 Task: Open Card Card0000000020 in Board Board0000000005 in Workspace WS0000000002 in Trello. Add Member ayush98111@gmail.com to Card Card0000000020 in Board Board0000000005 in Workspace WS0000000002 in Trello. Add Red Label titled Label0000000020 to Card Card0000000020 in Board Board0000000005 in Workspace WS0000000002 in Trello. Add Checklist CL0000000020 to Card Card0000000020 in Board Board0000000005 in Workspace WS0000000002 in Trello. Add Dates with Start Date as Nov 01 2023 and Due Date as Nov 30 2023 to Card Card0000000020 in Board Board0000000005 in Workspace WS0000000002 in Trello
Action: Mouse moved to (549, 230)
Screenshot: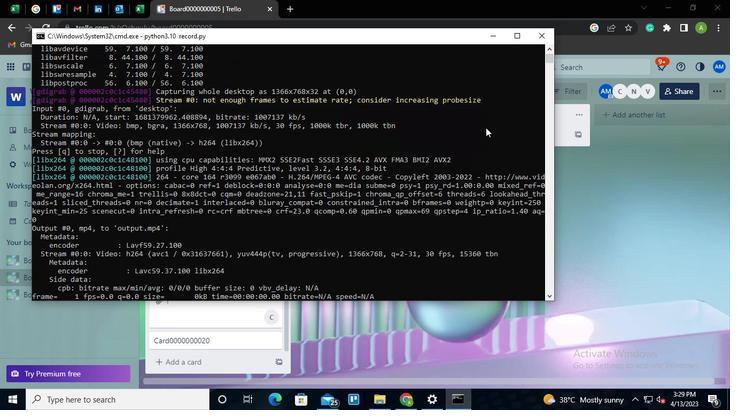 
Action: Mouse pressed left at (549, 230)
Screenshot: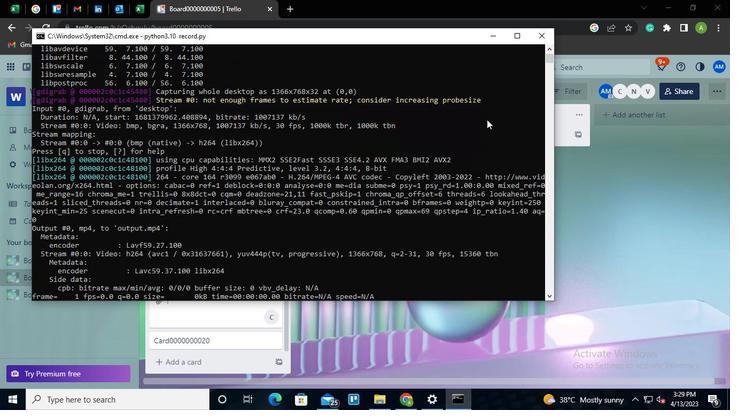 
Action: Mouse moved to (445, 301)
Screenshot: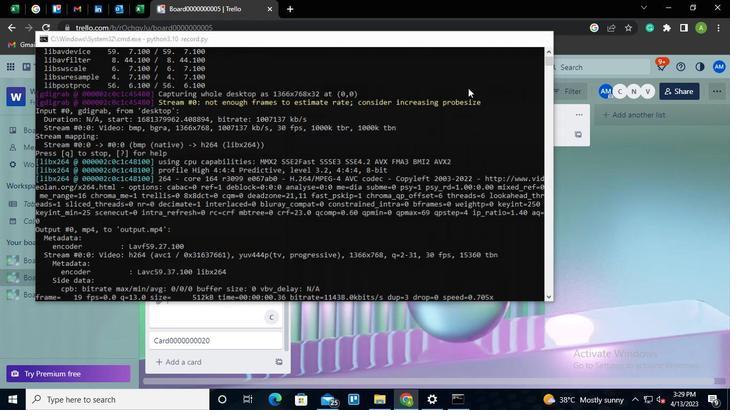 
Action: Mouse pressed left at (445, 301)
Screenshot: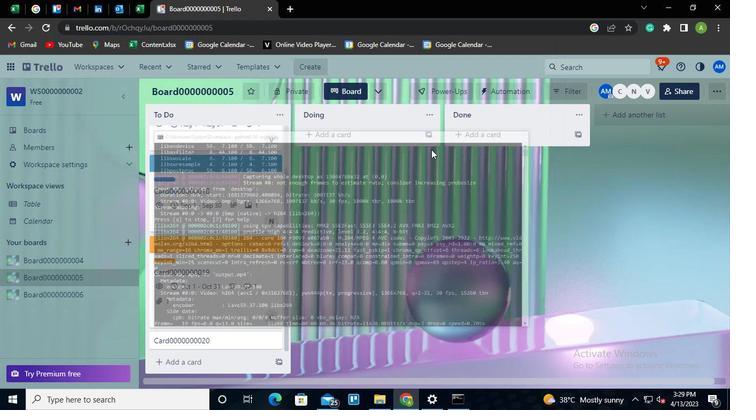 
Action: Mouse moved to (506, 272)
Screenshot: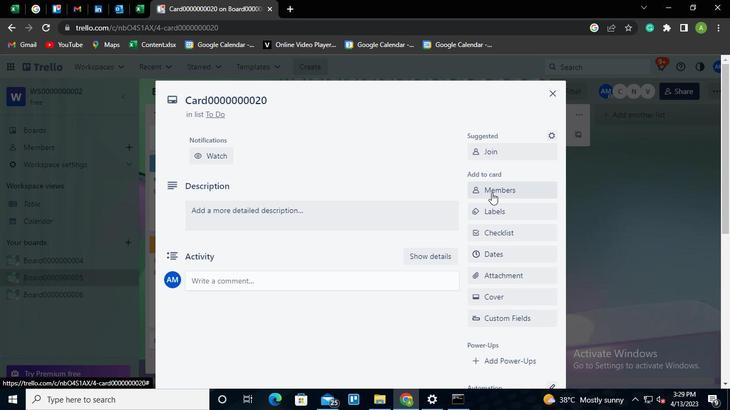
Action: Mouse pressed left at (506, 272)
Screenshot: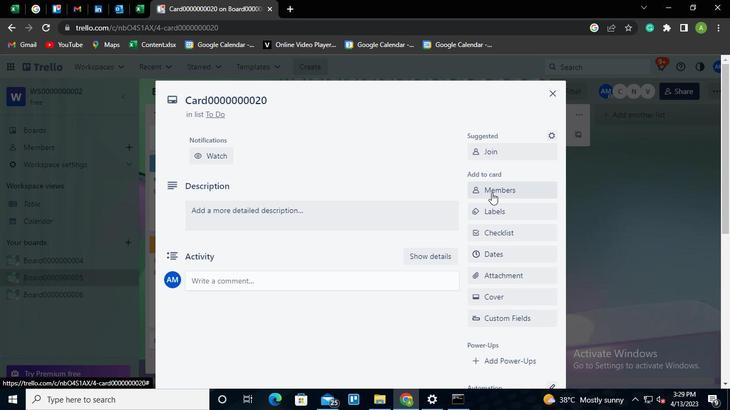 
Action: Mouse moved to (505, 151)
Screenshot: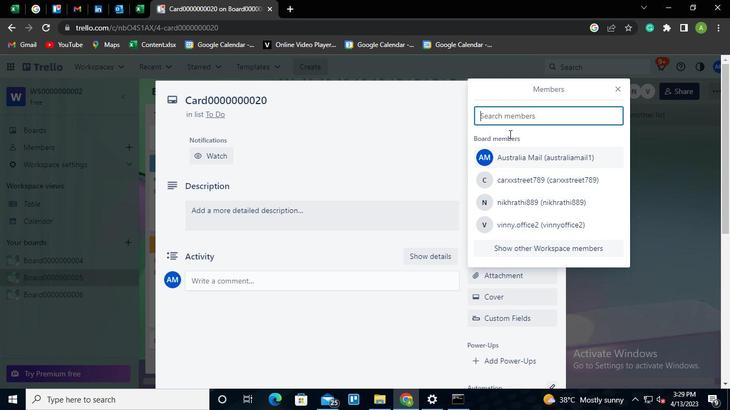 
Action: Mouse pressed left at (505, 151)
Screenshot: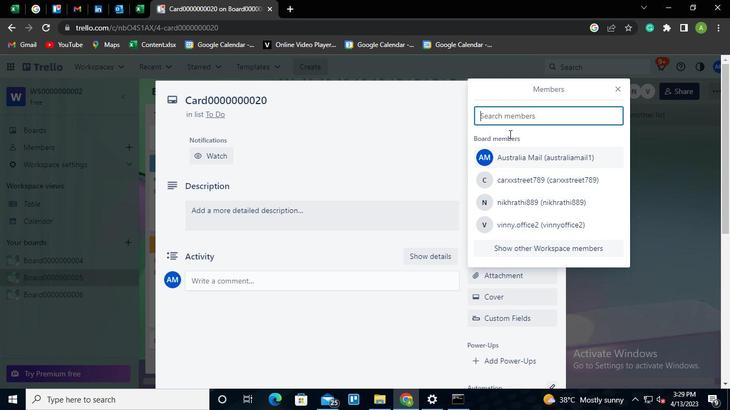
Action: Mouse moved to (436, 231)
Screenshot: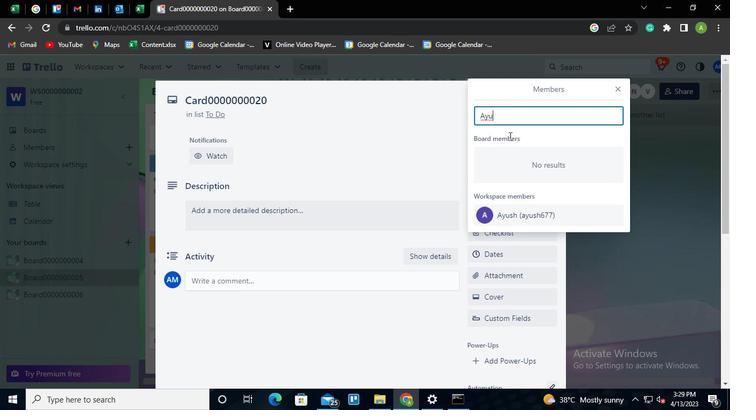 
Action: Mouse pressed left at (436, 231)
Screenshot: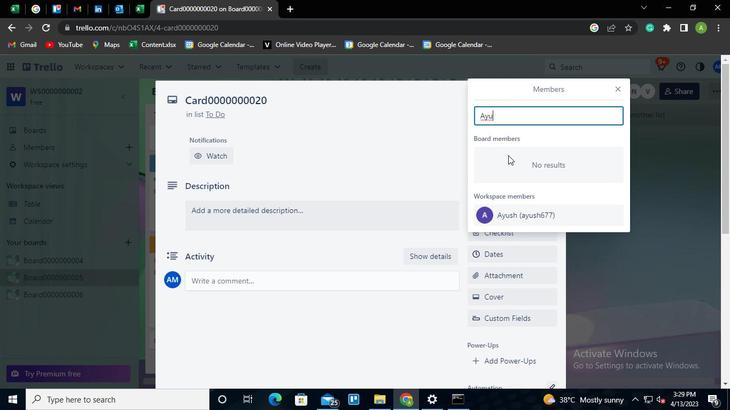 
Action: Mouse pressed left at (436, 231)
Screenshot: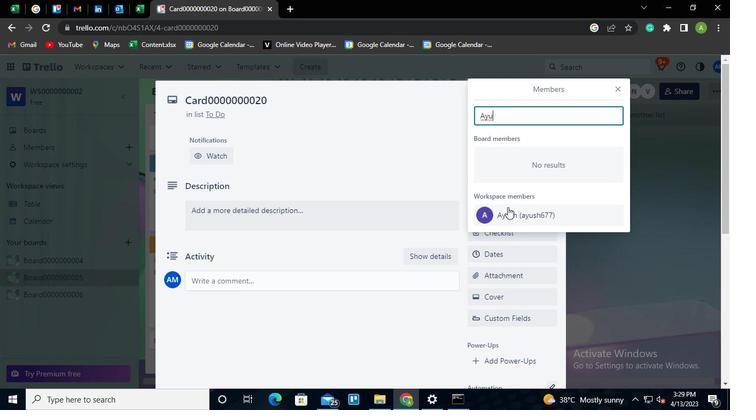 
Action: Mouse moved to (504, 292)
Screenshot: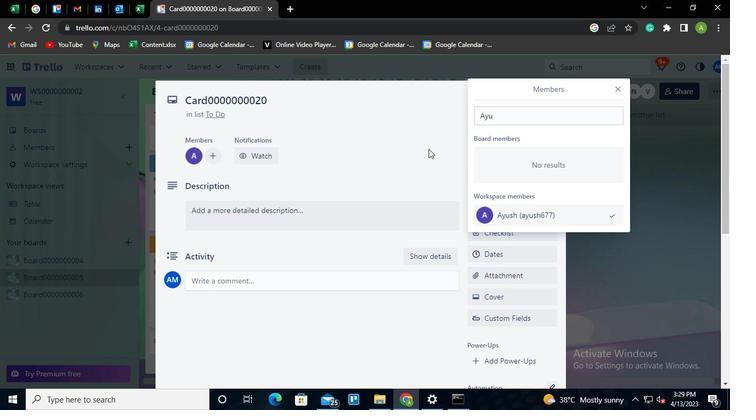 
Action: Mouse pressed left at (504, 292)
Screenshot: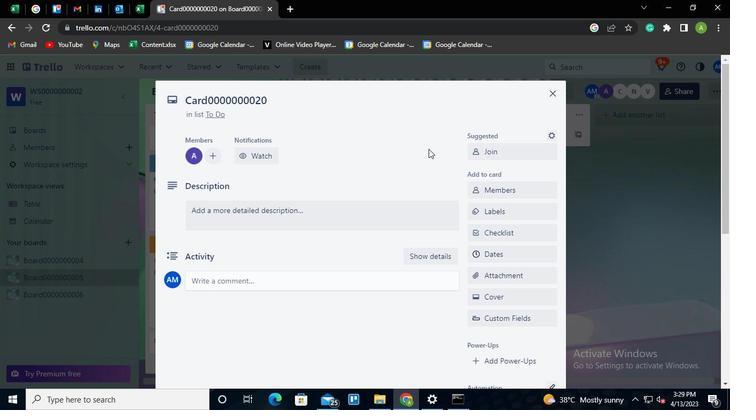 
Action: Mouse moved to (518, 188)
Screenshot: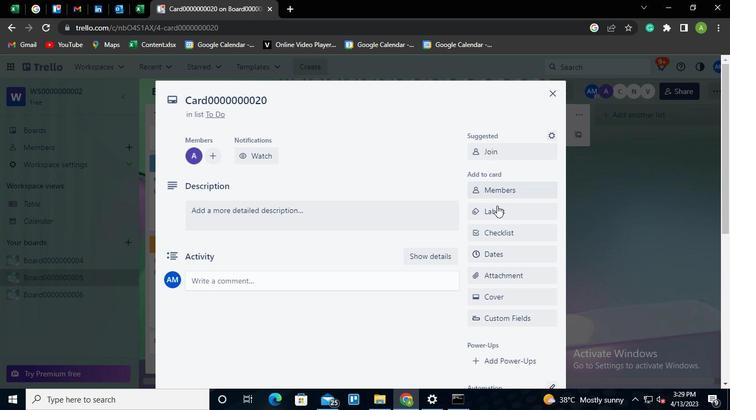 
Action: Mouse pressed left at (518, 188)
Screenshot: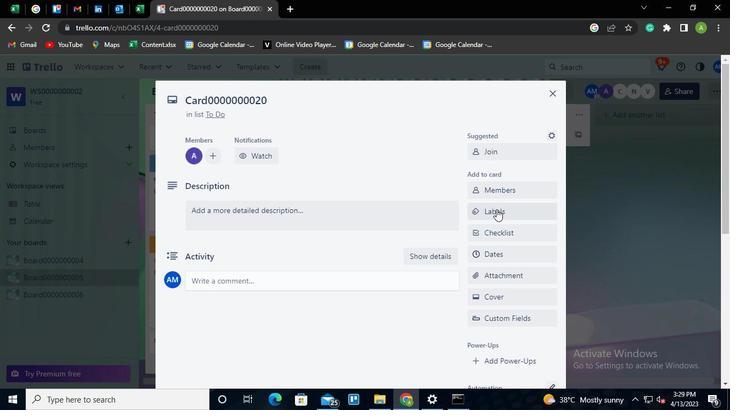 
Action: Mouse moved to (490, 197)
Screenshot: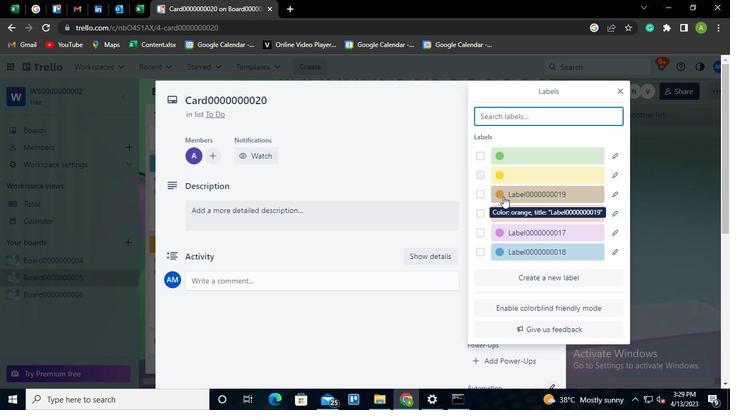 
Action: Mouse pressed left at (490, 197)
Screenshot: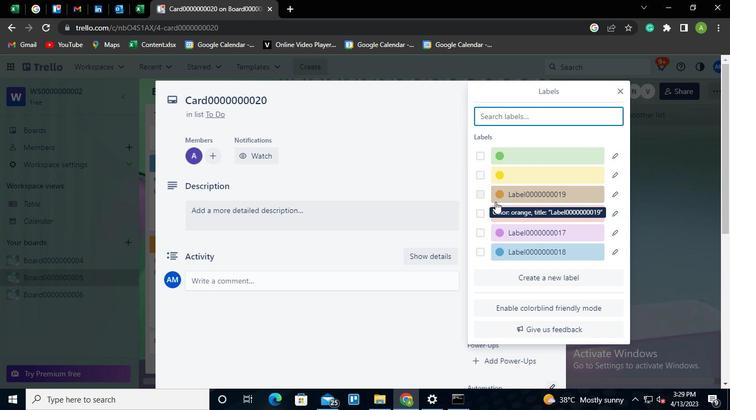 
Action: Mouse moved to (506, 271)
Screenshot: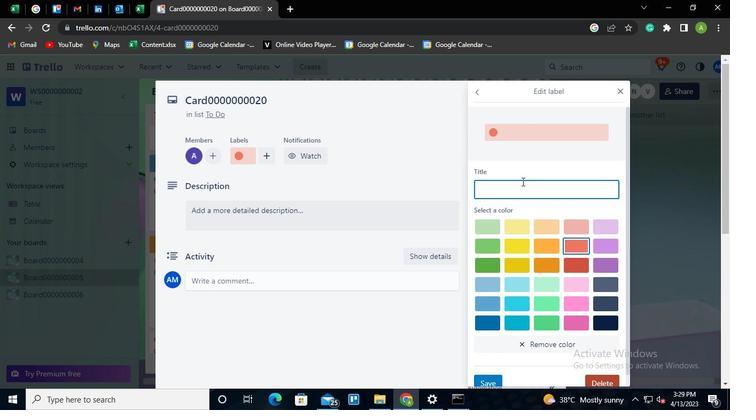 
Action: Mouse pressed left at (506, 271)
Screenshot: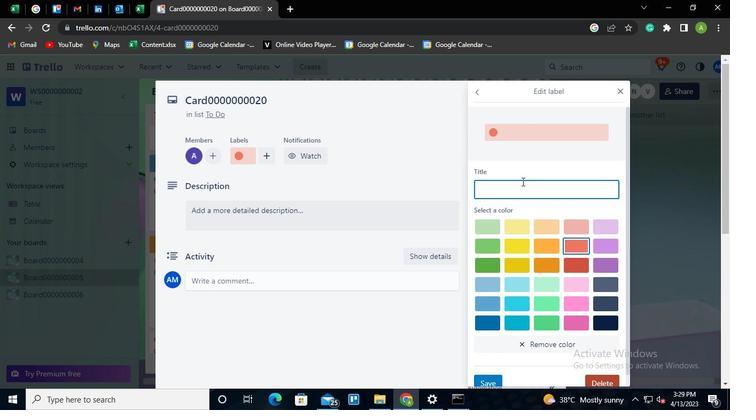 
Action: Mouse moved to (510, 183)
Screenshot: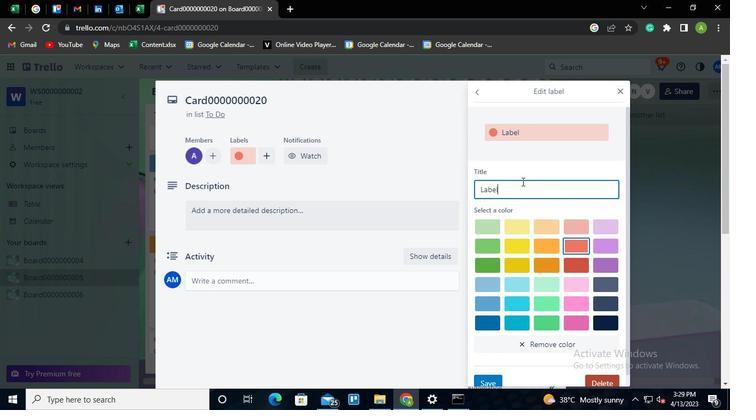 
Action: Mouse pressed left at (510, 183)
Screenshot: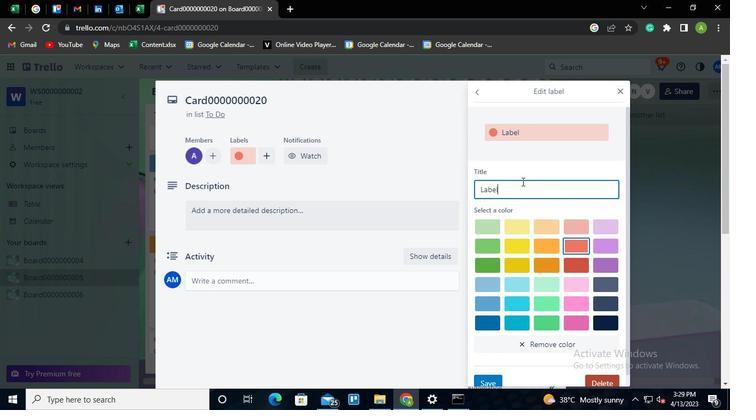 
Action: Mouse moved to (511, 169)
Screenshot: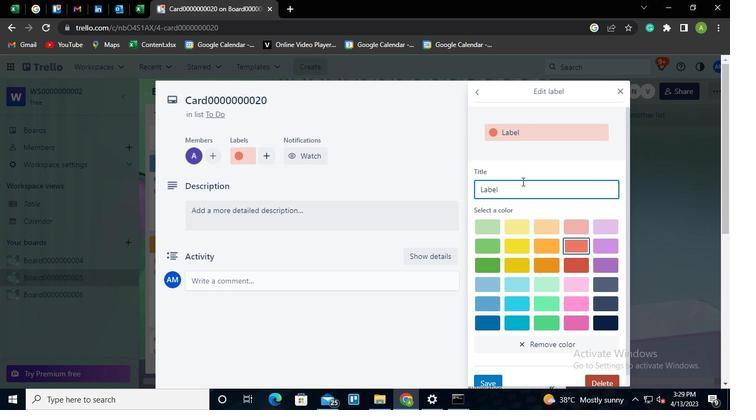 
Action: Keyboard Key.shift
Screenshot: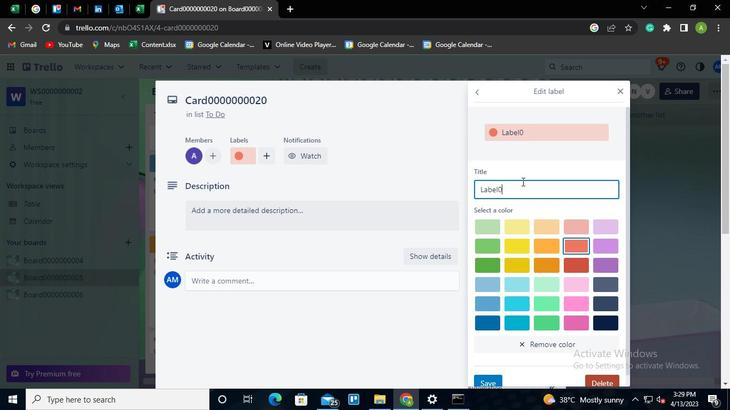 
Action: Keyboard T
Screenshot: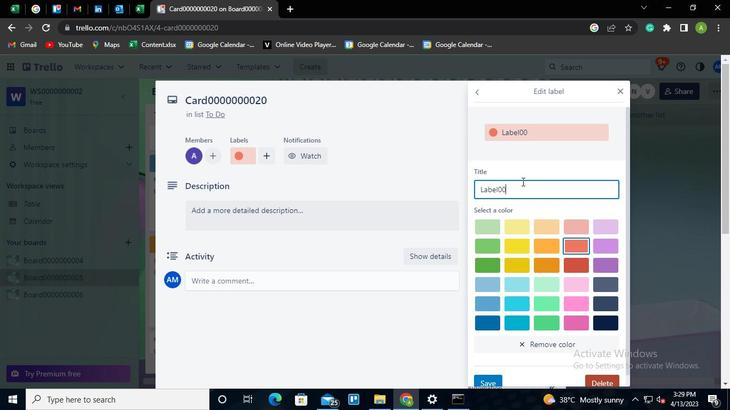
Action: Keyboard i
Screenshot: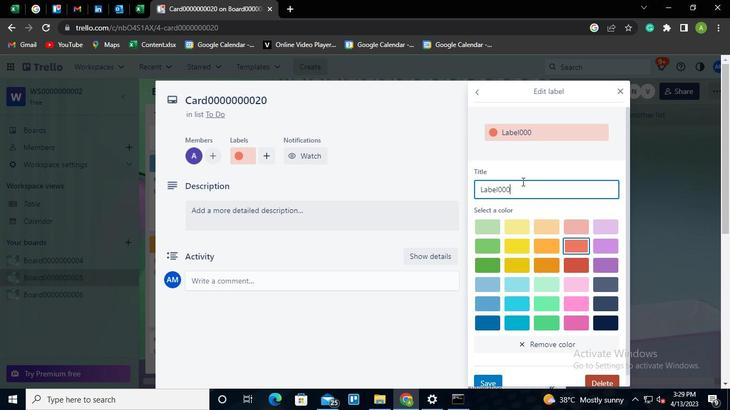 
Action: Keyboard t
Screenshot: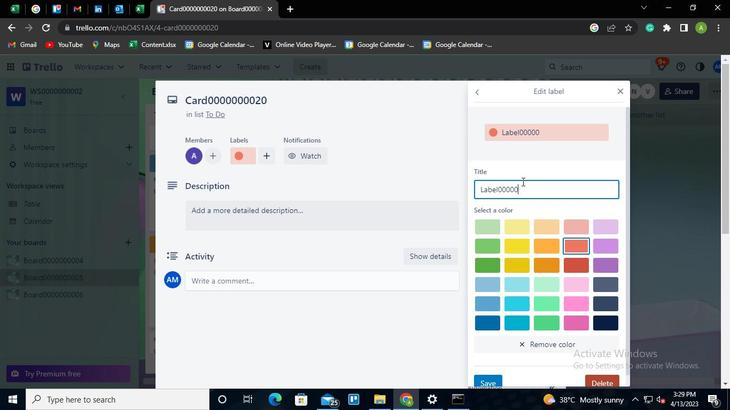 
Action: Keyboard e
Screenshot: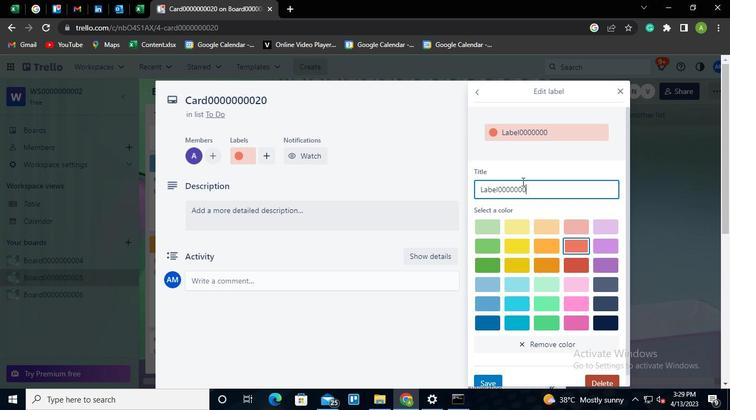 
Action: Keyboard l
Screenshot: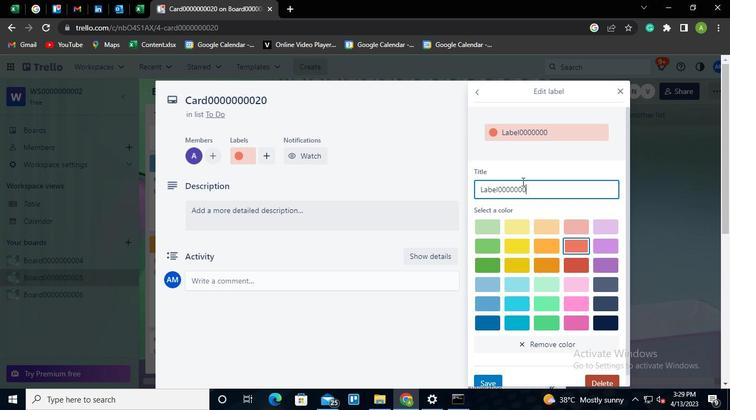 
Action: Keyboard <96>
Screenshot: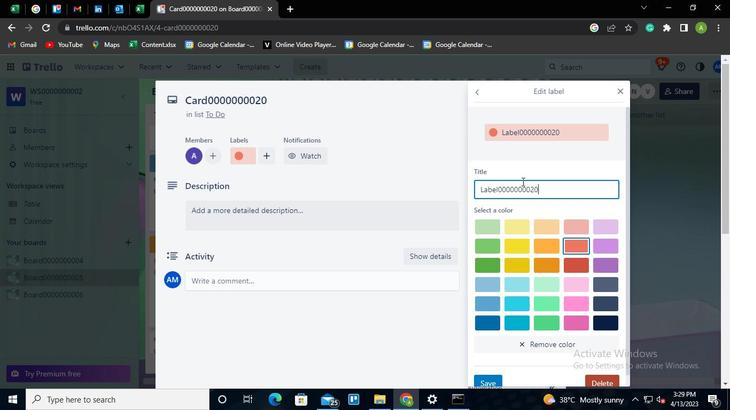 
Action: Keyboard <96>
Screenshot: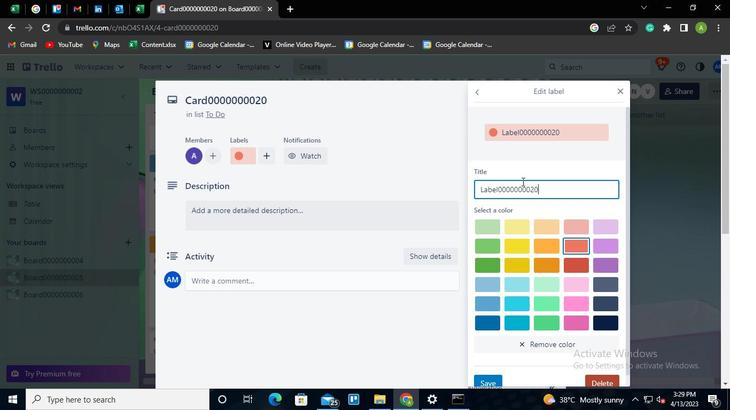
Action: Keyboard <96>
Screenshot: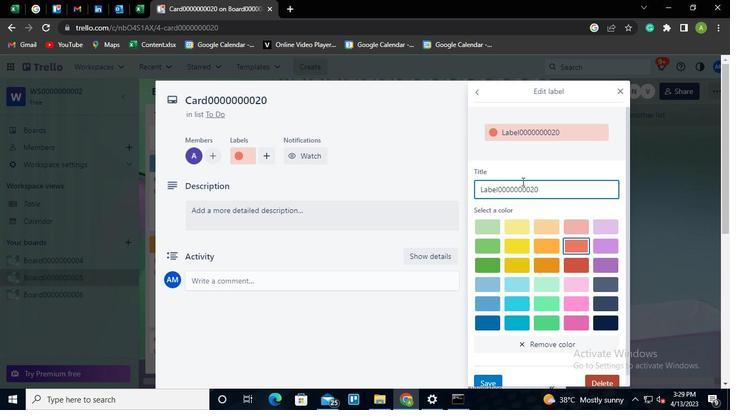 
Action: Keyboard <96>
Screenshot: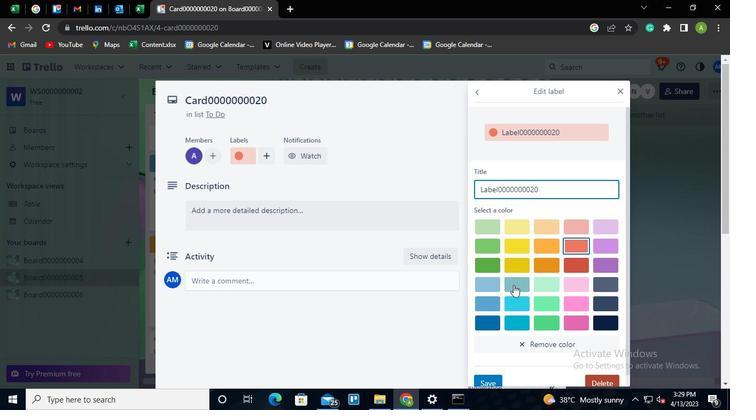 
Action: Keyboard <96>
Screenshot: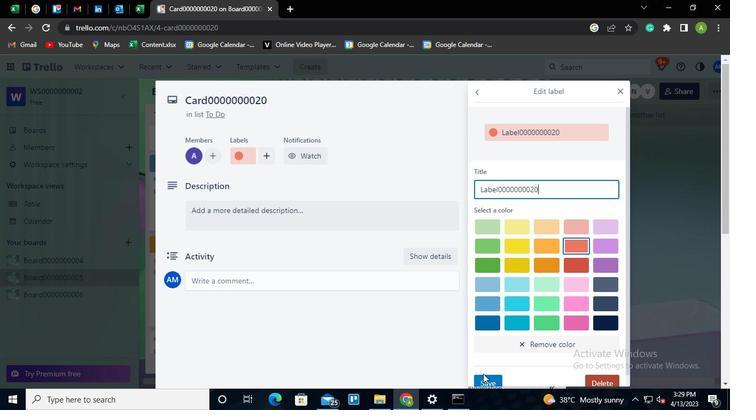 
Action: Keyboard <96>
Screenshot: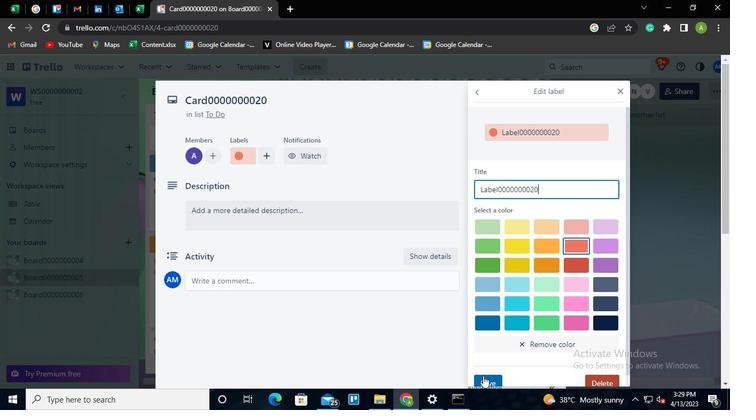 
Action: Keyboard <96>
Screenshot: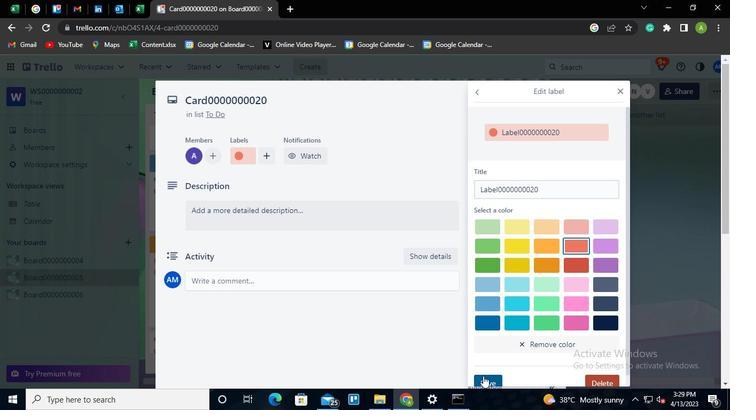 
Action: Keyboard <96>
Screenshot: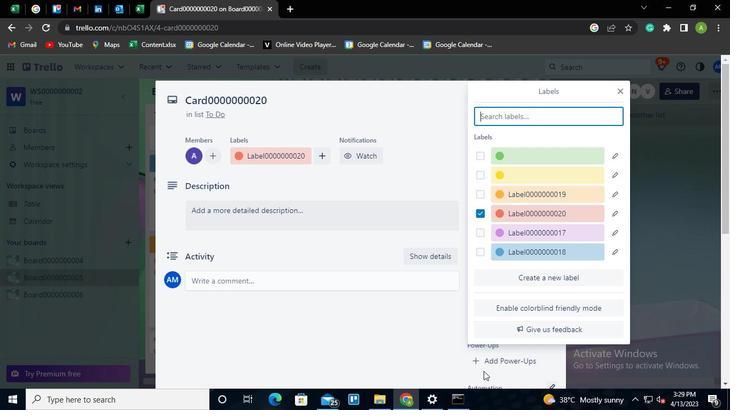 
Action: Keyboard <97>
Screenshot: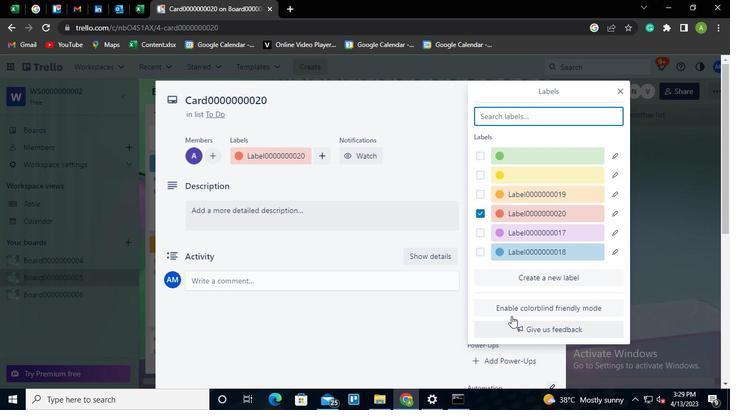 
Action: Keyboard <105>
Screenshot: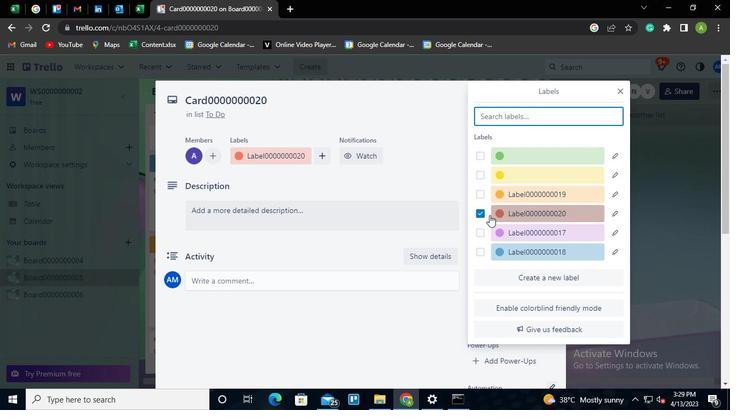 
Action: Mouse moved to (517, 267)
Screenshot: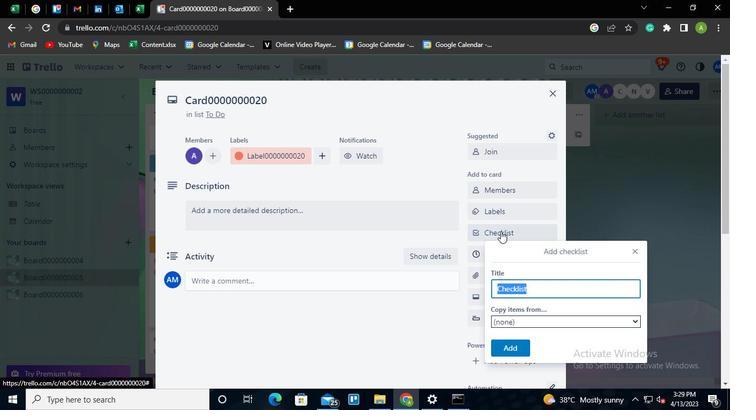 
Action: Mouse pressed left at (517, 267)
Screenshot: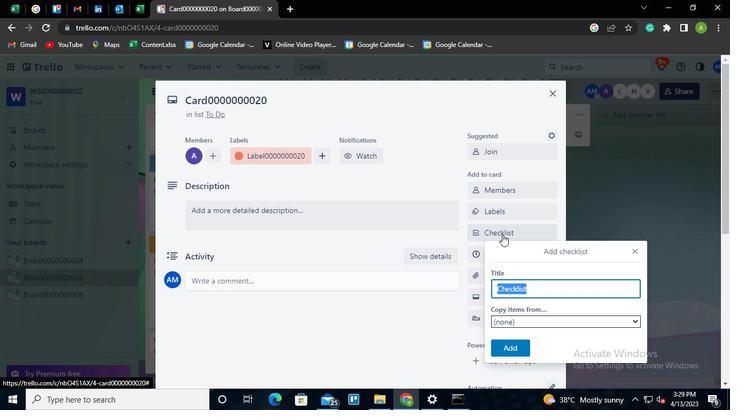 
Action: Mouse moved to (439, 117)
Screenshot: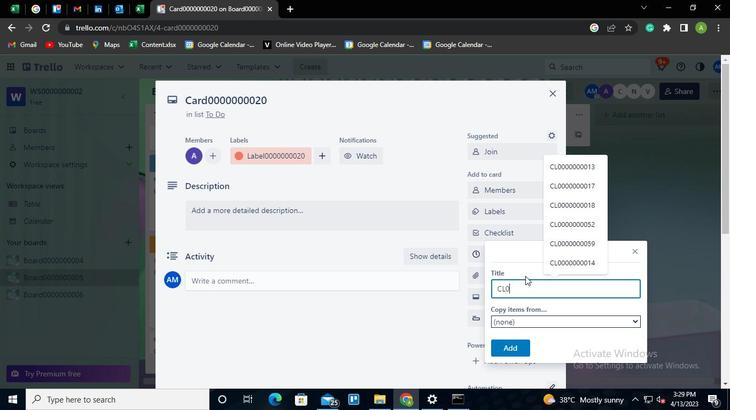 
Action: Mouse pressed left at (439, 117)
Screenshot: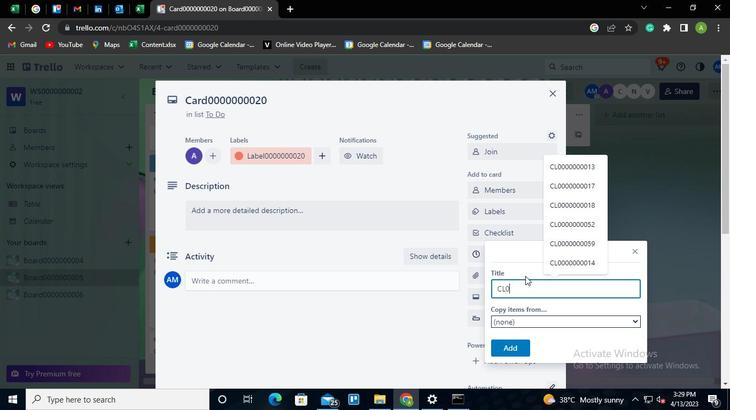 
Action: Mouse moved to (441, 133)
Screenshot: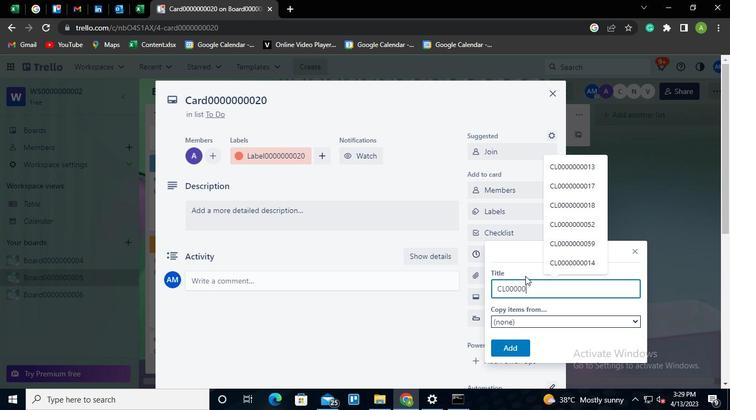
Action: Keyboard Key.shift
Screenshot: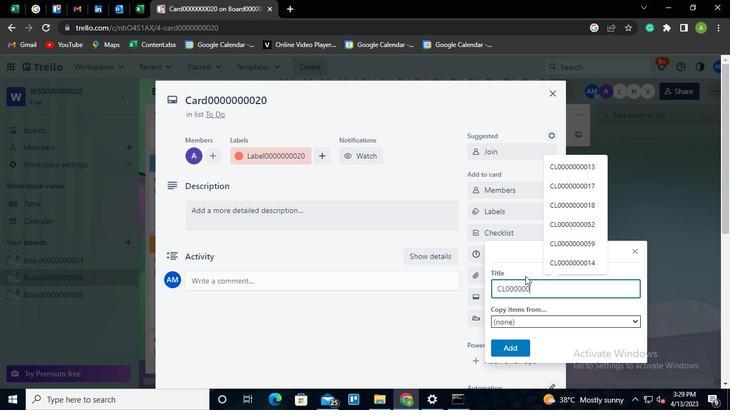 
Action: Keyboard D
Screenshot: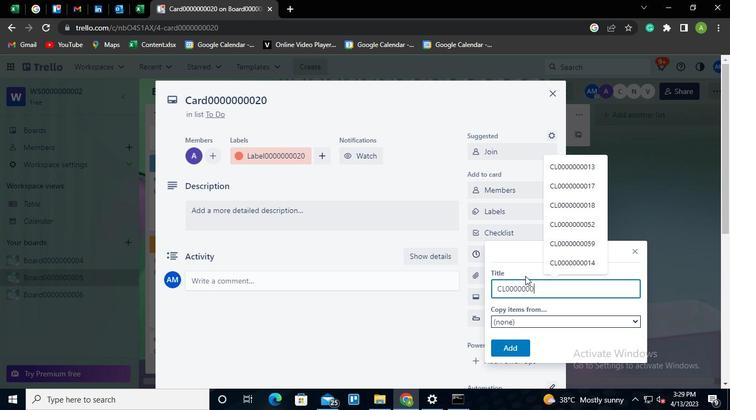 
Action: Keyboard S
Screenshot: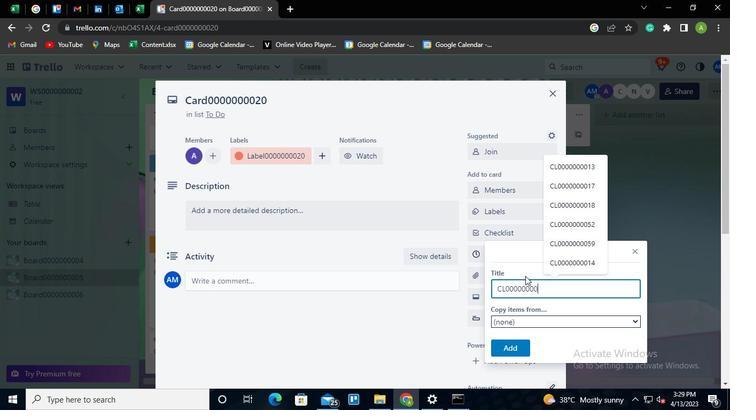 
Action: Keyboard <96>
Screenshot: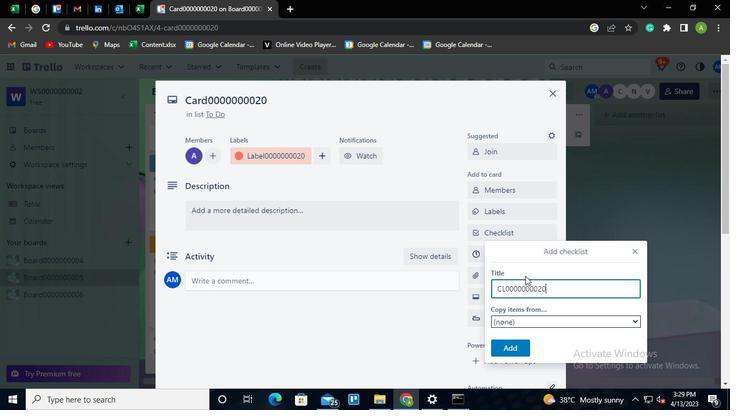 
Action: Keyboard <96>
Screenshot: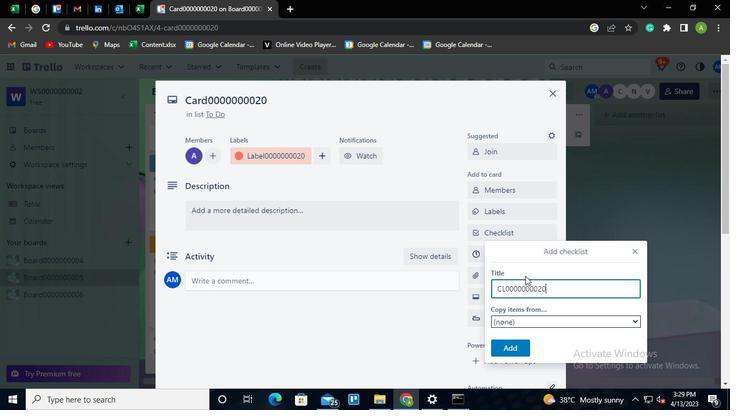 
Action: Keyboard <96>
Screenshot: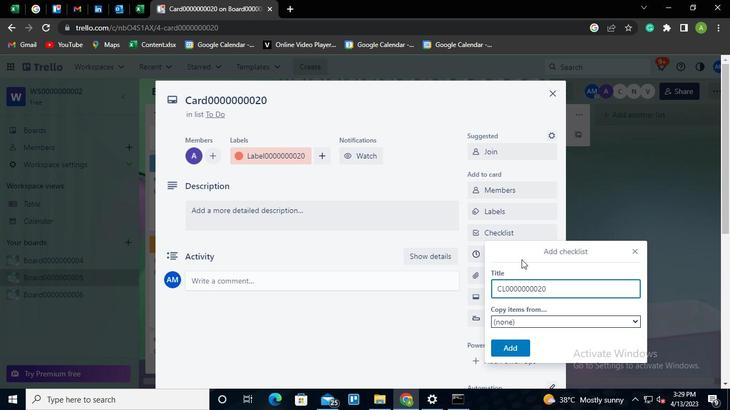 
Action: Keyboard <96>
Screenshot: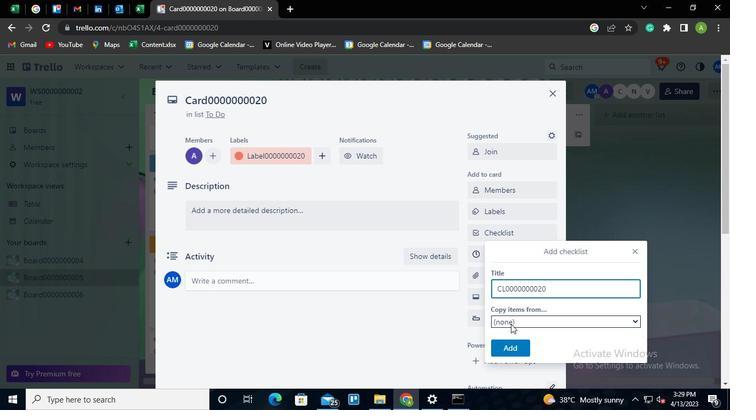 
Action: Keyboard <96>
Screenshot: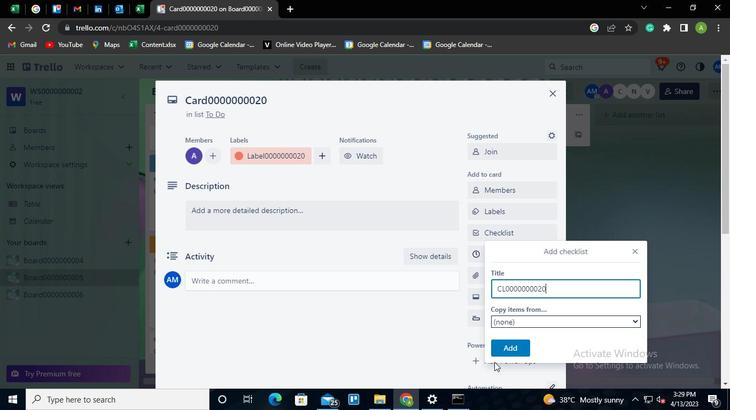 
Action: Keyboard <96>
Screenshot: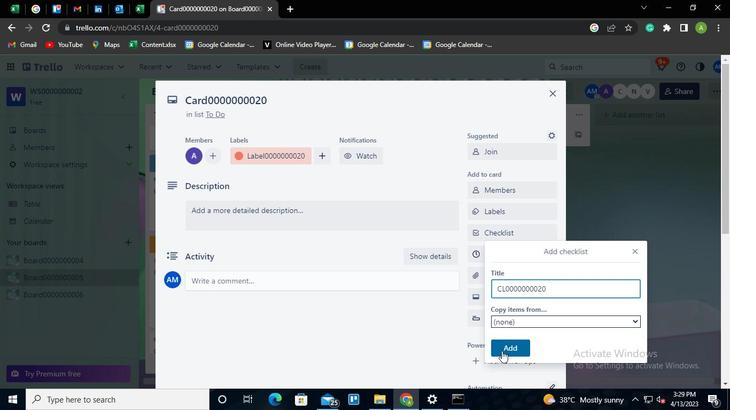 
Action: Keyboard <96>
Screenshot: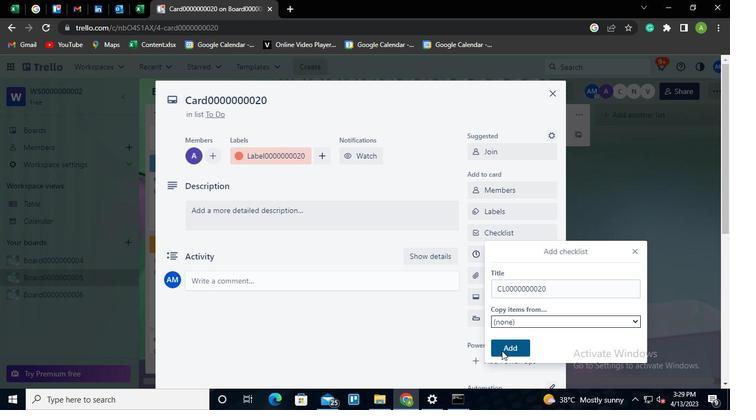 
Action: Keyboard <96>
Screenshot: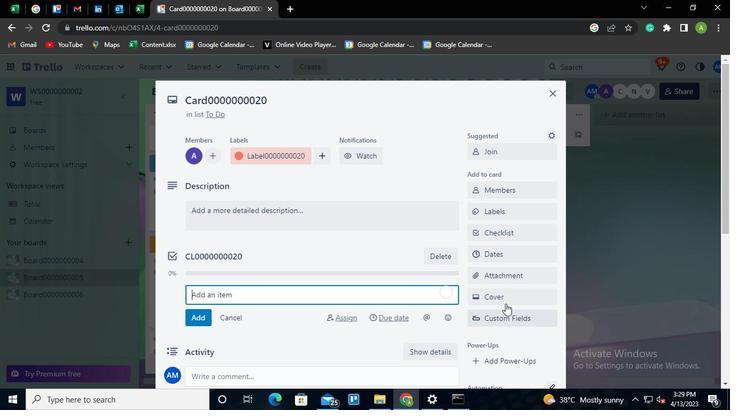 
Action: Keyboard <97>
Screenshot: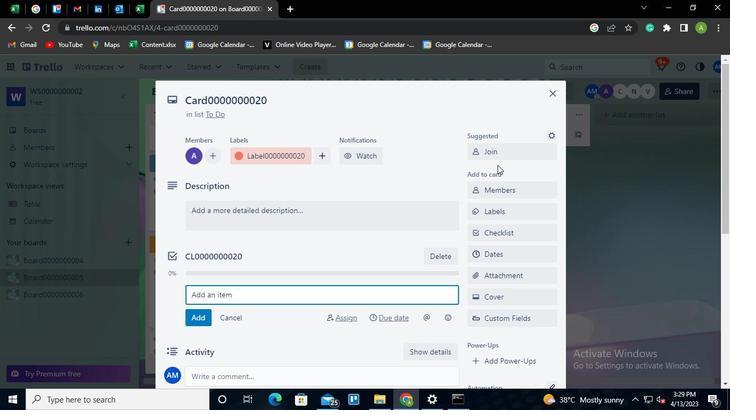 
Action: Keyboard <105>
Screenshot: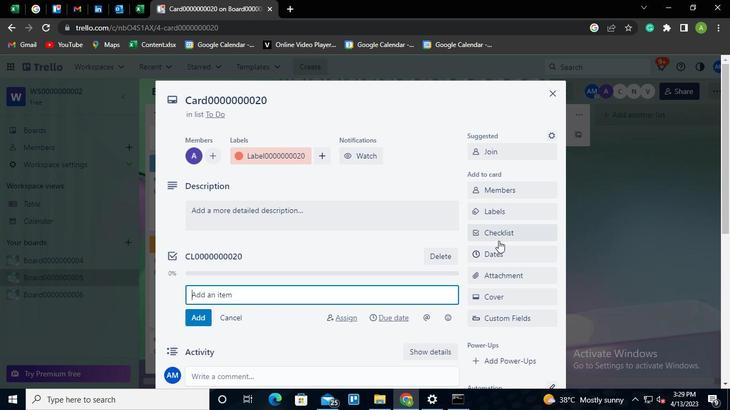 
Action: Mouse moved to (436, 241)
Screenshot: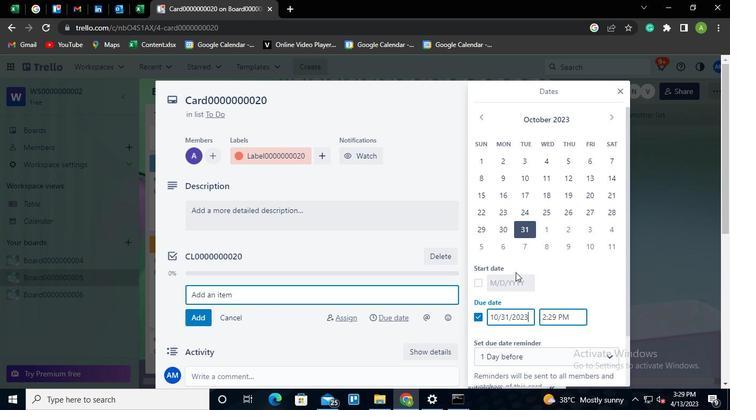 
Action: Mouse pressed left at (436, 241)
Screenshot: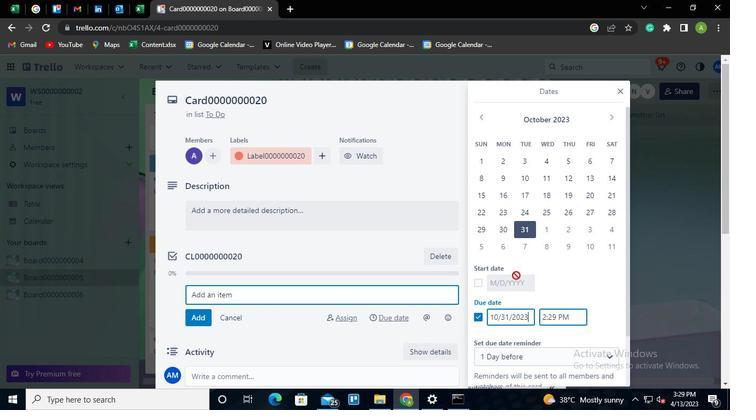
Action: Mouse moved to (438, 259)
Screenshot: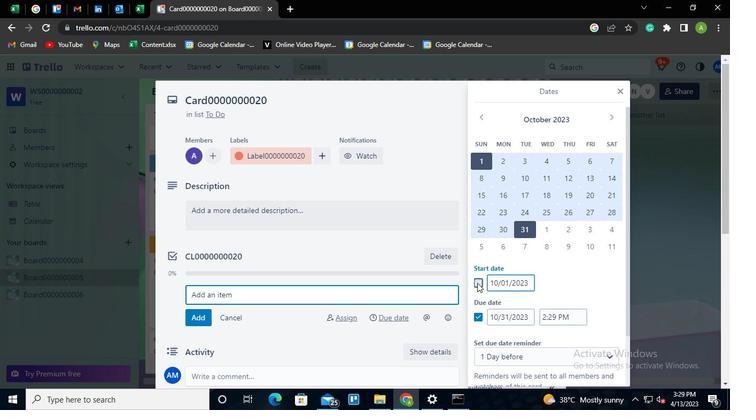 
Action: Mouse pressed left at (438, 259)
Screenshot: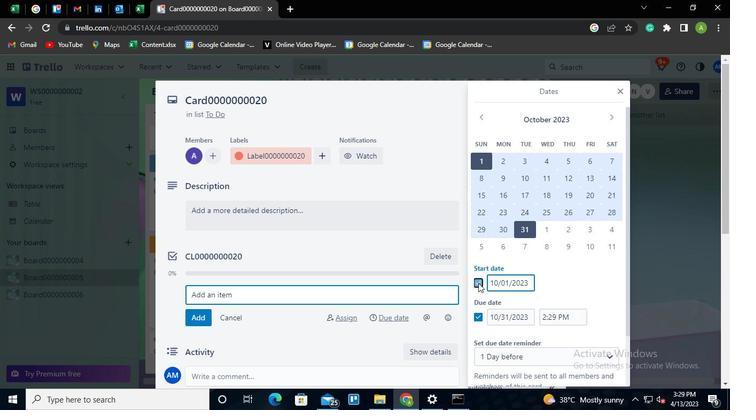 
Action: Keyboard Key.shift
Screenshot: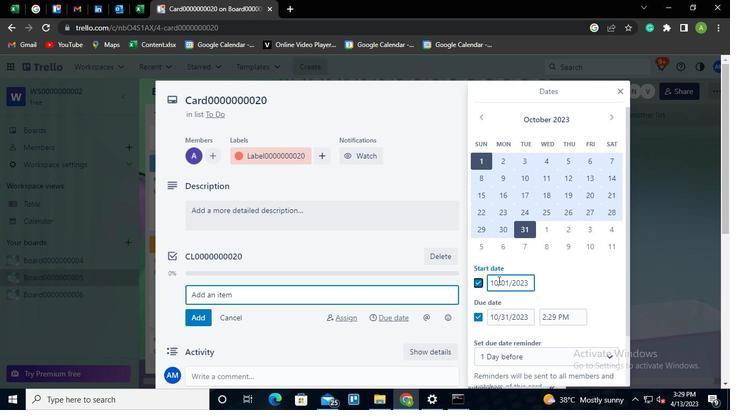 
Action: Keyboard C
Screenshot: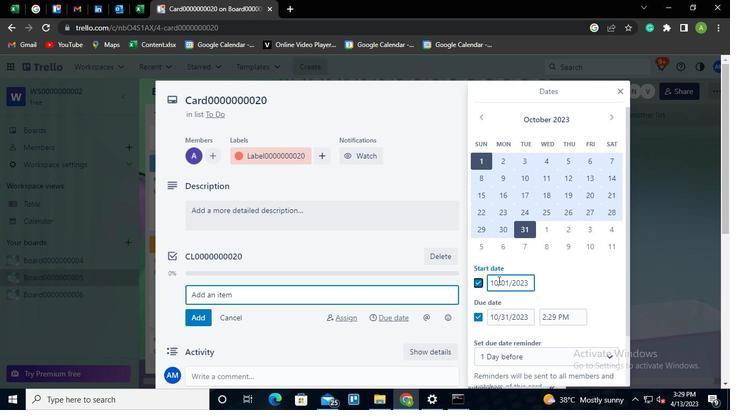 
Action: Keyboard M
Screenshot: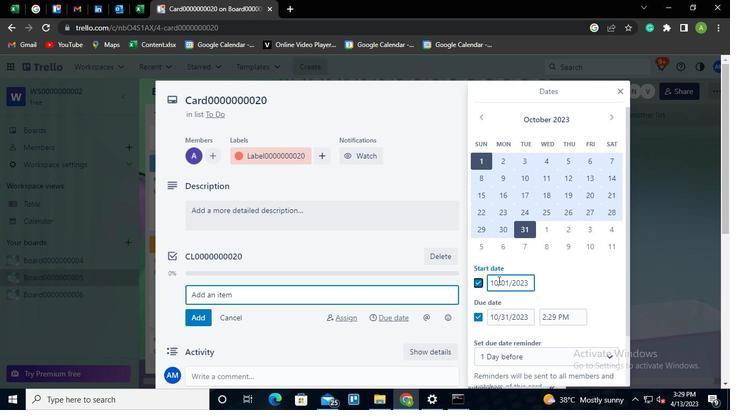 
Action: Keyboard <96>
Screenshot: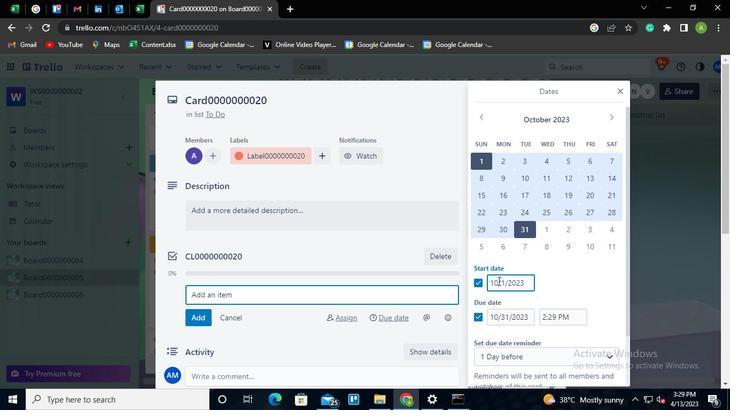 
Action: Keyboard <96>
Screenshot: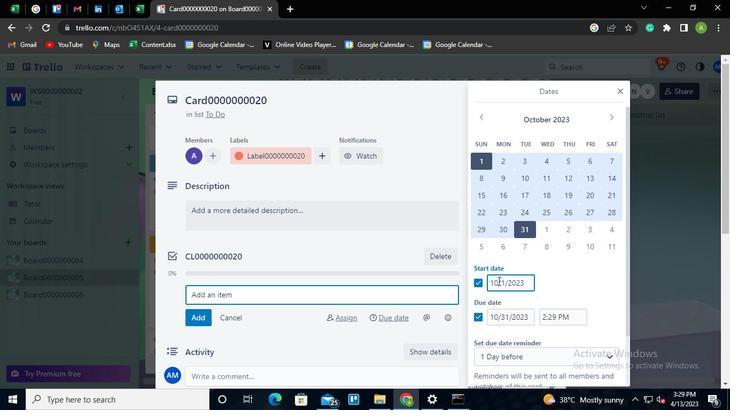 
Action: Keyboard <96>
Screenshot: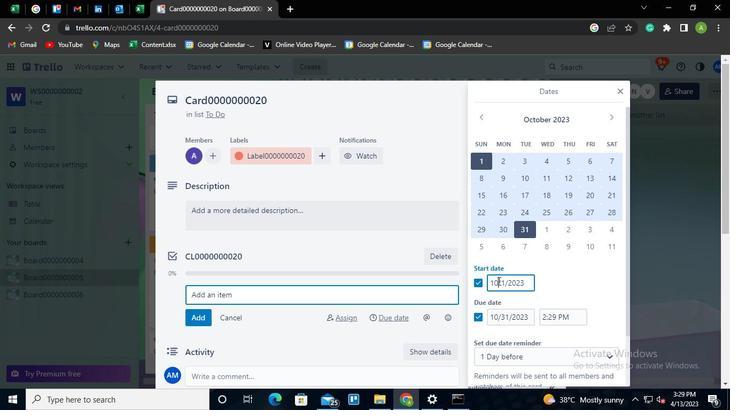 
Action: Keyboard <96>
Screenshot: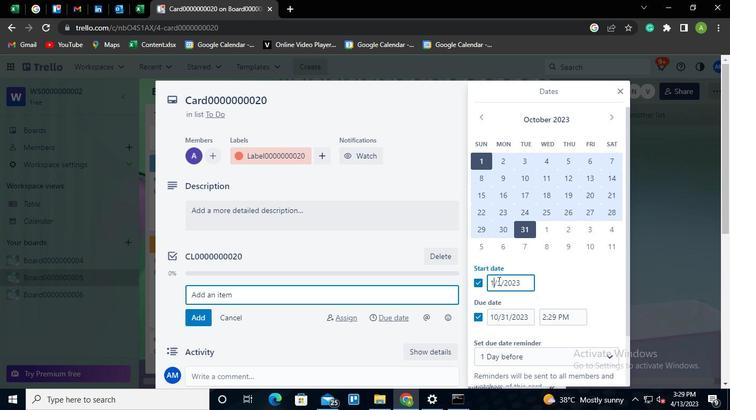 
Action: Keyboard <96>
Screenshot: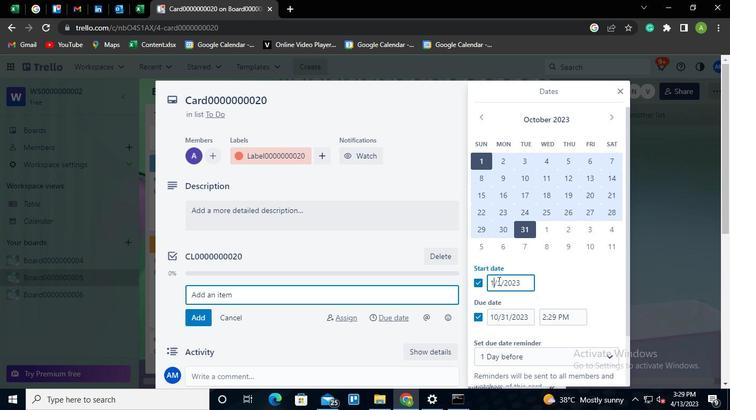 
Action: Keyboard <96>
Screenshot: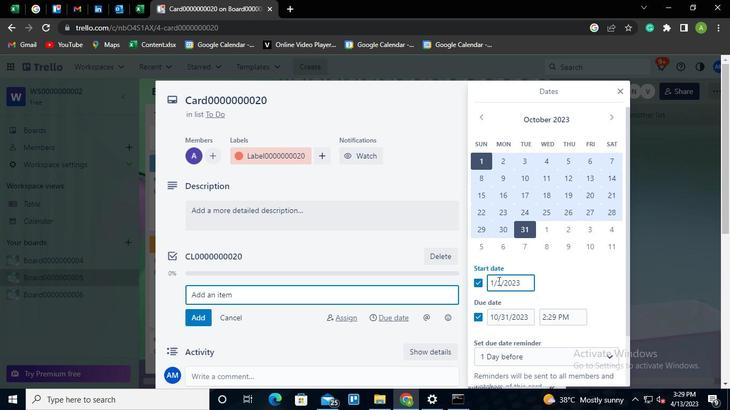 
Action: Keyboard <96>
Screenshot: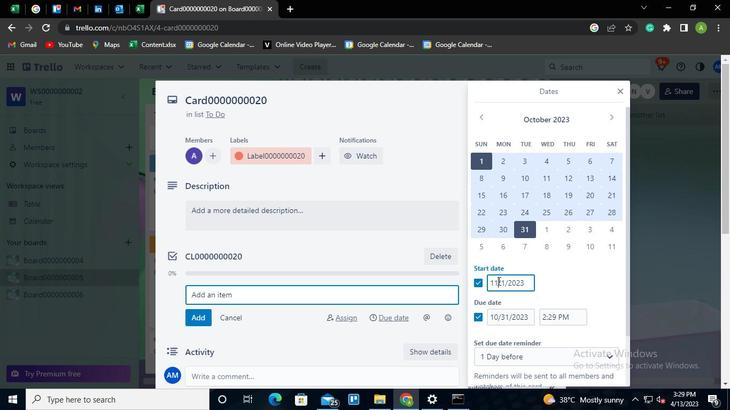 
Action: Keyboard <96>
Screenshot: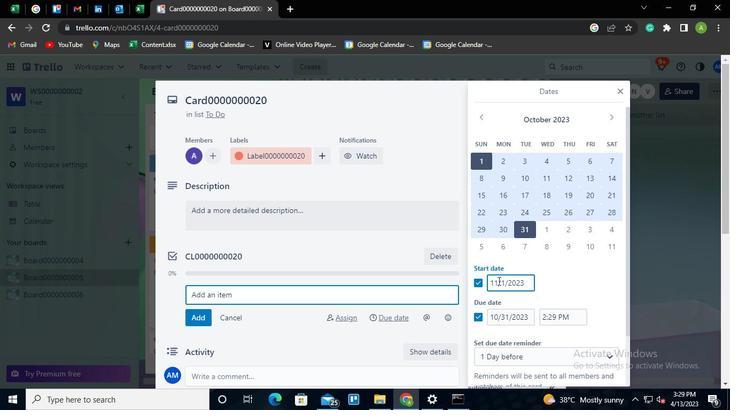 
Action: Keyboard <97>
Screenshot: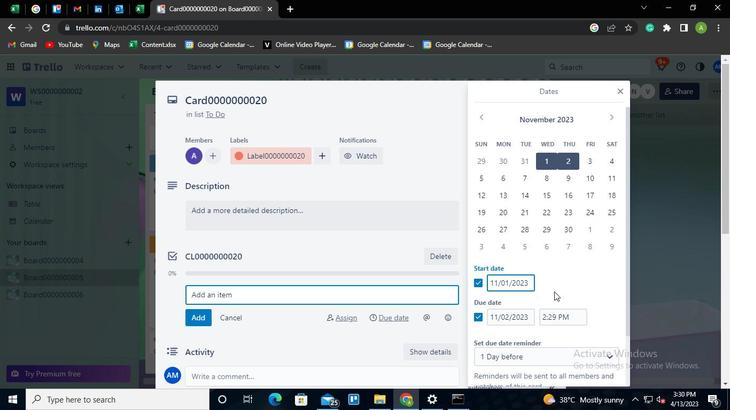 
Action: Keyboard <105>
Screenshot: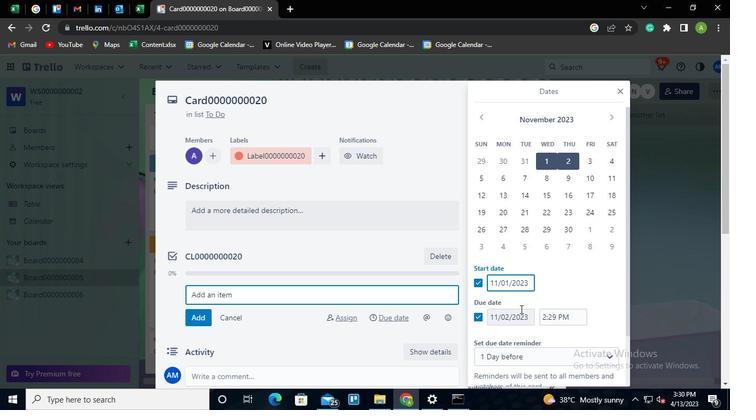 
Action: Mouse moved to (434, 313)
Screenshot: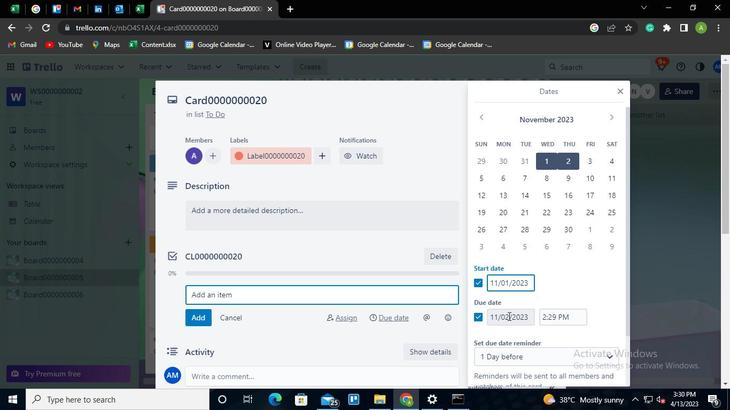 
Action: Mouse pressed left at (434, 313)
Screenshot: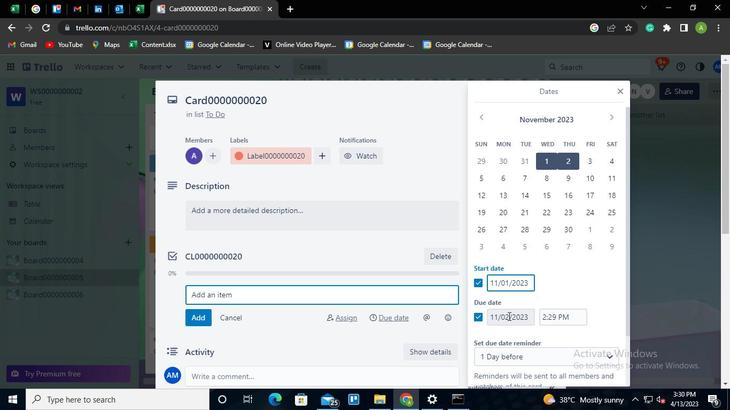 
Action: Mouse moved to (495, 383)
Screenshot: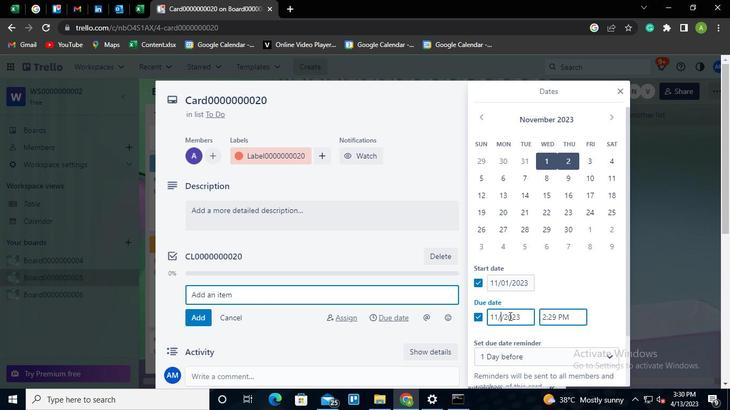 
Action: Mouse pressed left at (495, 383)
Screenshot: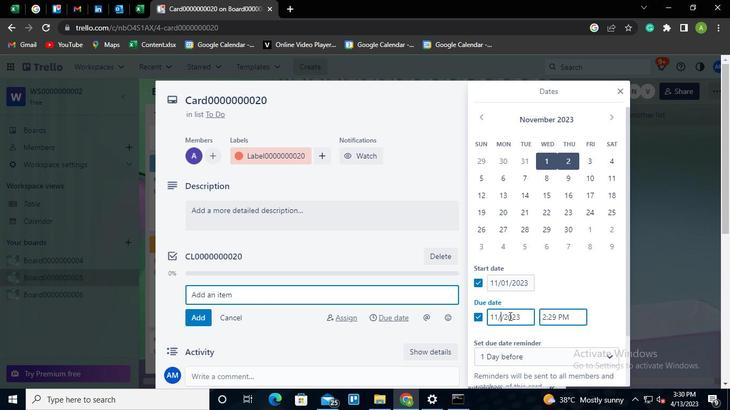 
Action: Mouse moved to (513, 35)
Screenshot: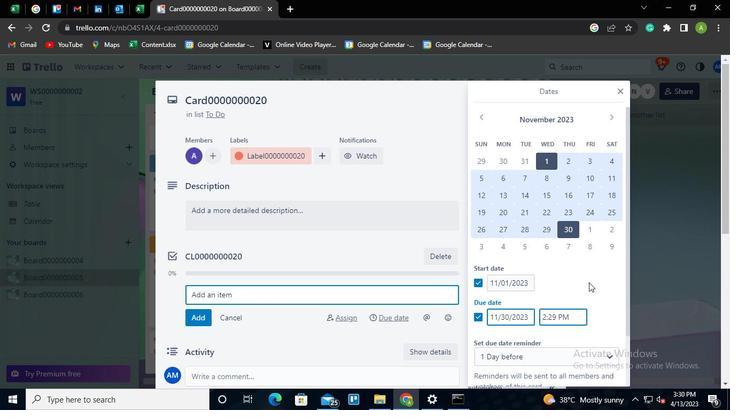 
Action: Mouse pressed left at (513, 35)
Screenshot: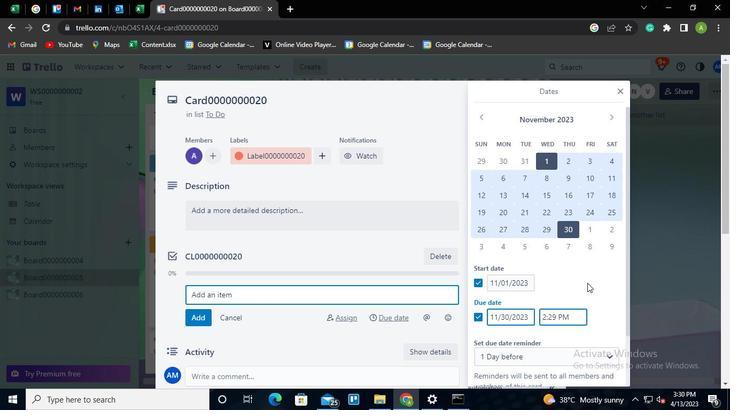
Action: Mouse moved to (505, 48)
Screenshot: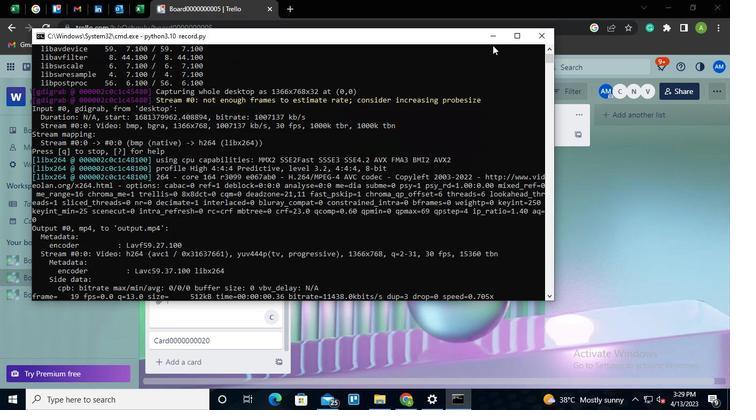 
Action: Mouse pressed left at (505, 48)
Screenshot: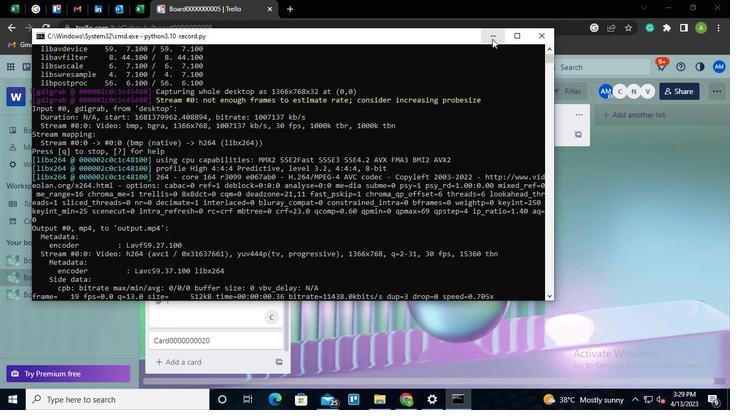 
Action: Mouse moved to (439, 329)
Screenshot: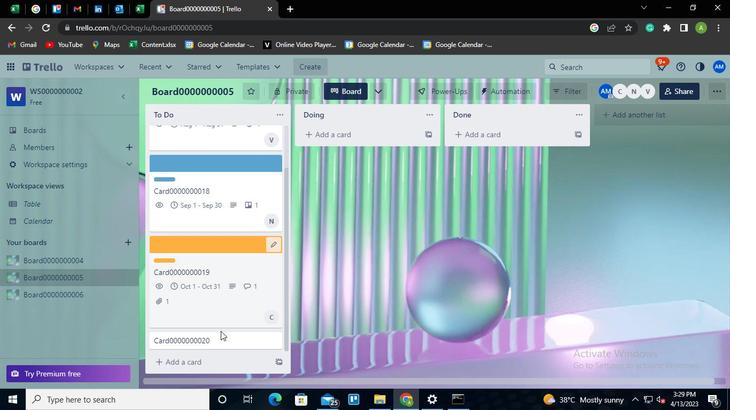 
Action: Mouse pressed left at (439, 329)
Screenshot: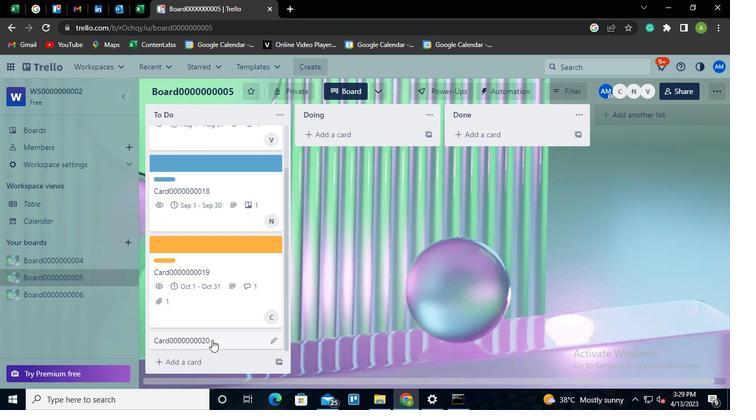 
Action: Mouse moved to (505, 194)
Screenshot: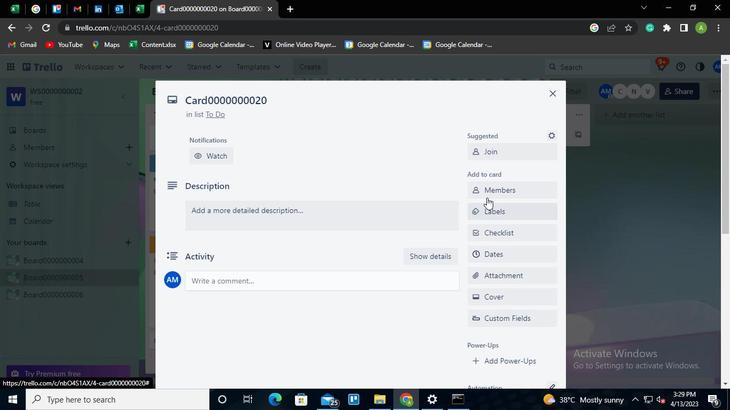 
Action: Mouse pressed left at (505, 194)
Screenshot: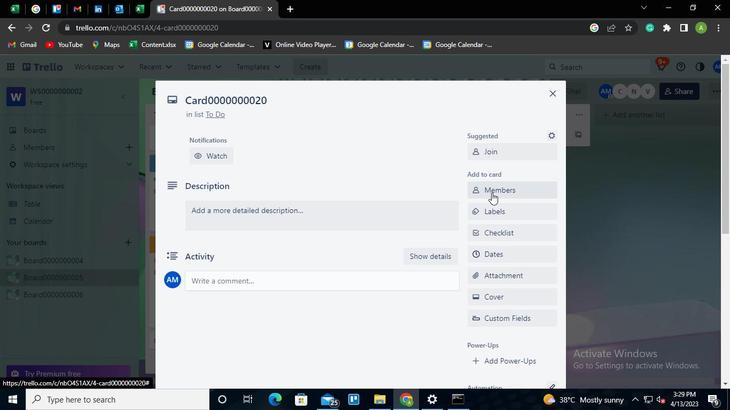 
Action: Mouse moved to (508, 141)
Screenshot: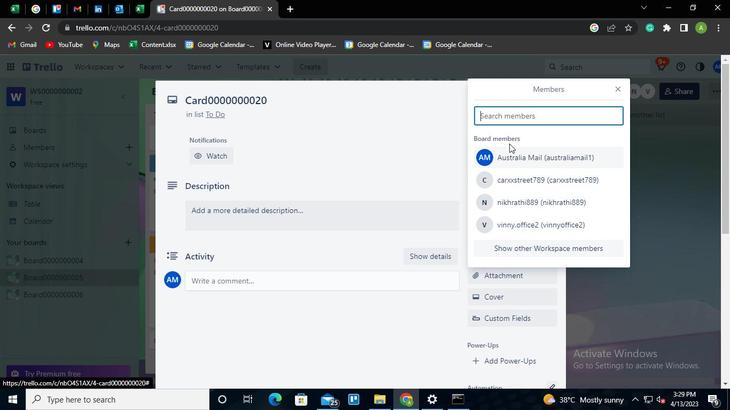 
Action: Keyboard Key.shift
Screenshot: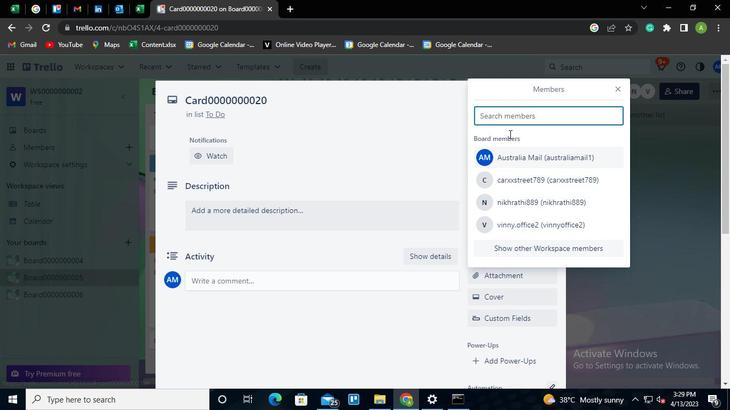 
Action: Keyboard Key.shift
Screenshot: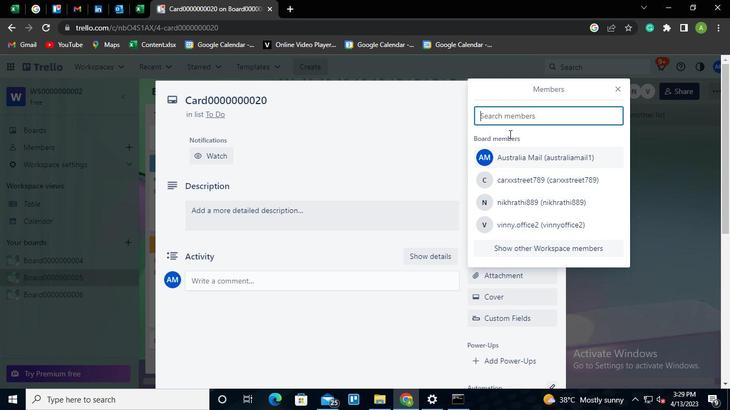 
Action: Keyboard Key.shift
Screenshot: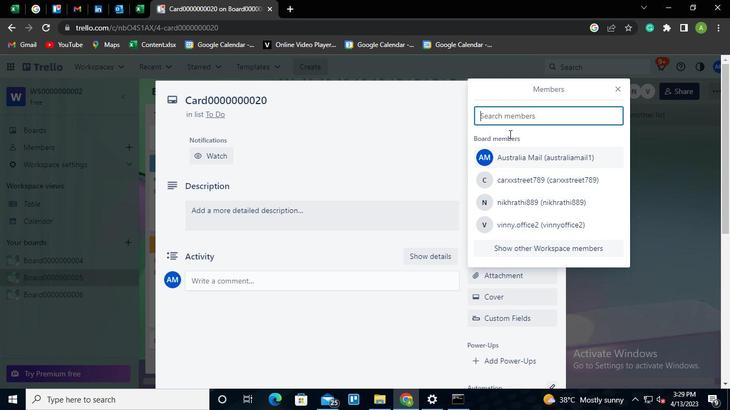 
Action: Keyboard Key.shift
Screenshot: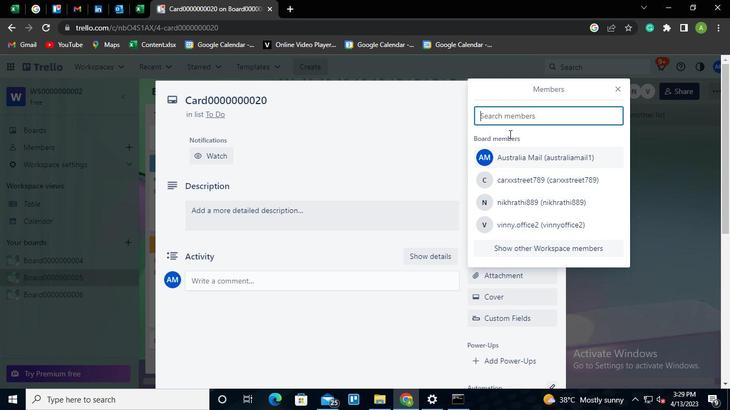 
Action: Keyboard Key.shift
Screenshot: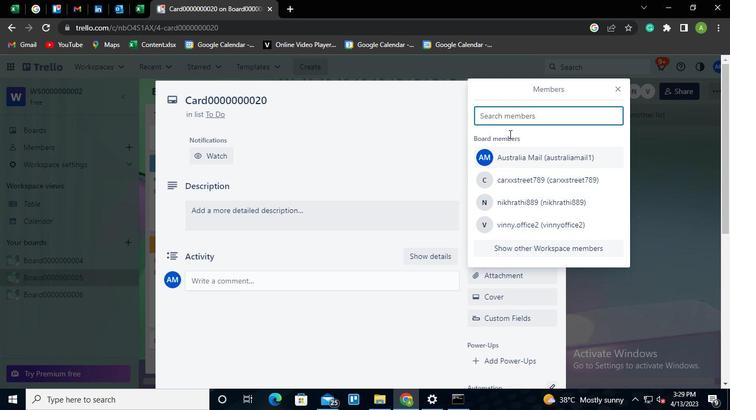 
Action: Keyboard Key.shift
Screenshot: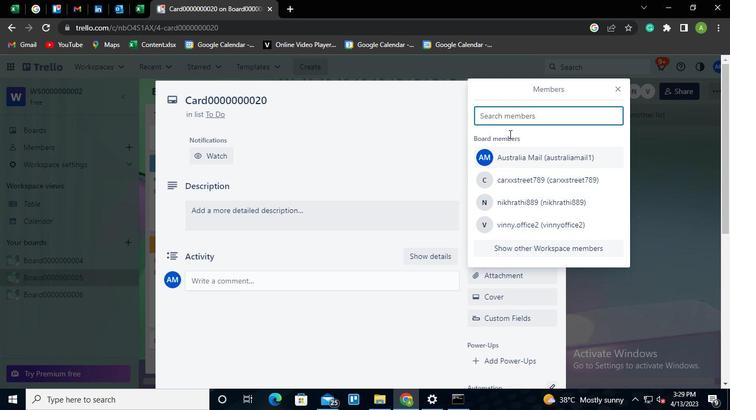 
Action: Keyboard Key.shift
Screenshot: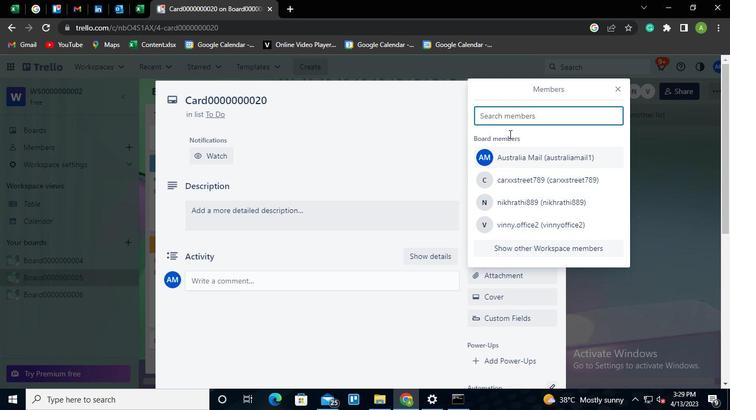 
Action: Keyboard A
Screenshot: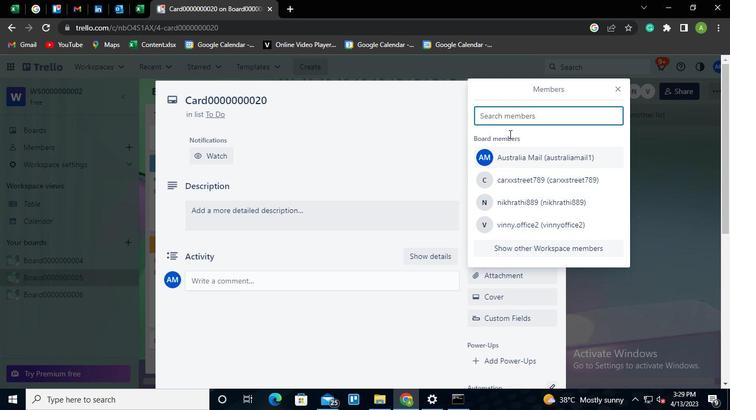 
Action: Keyboard y
Screenshot: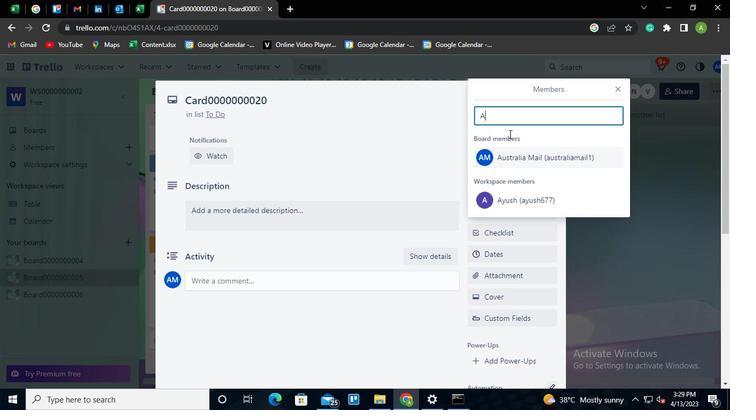 
Action: Keyboard u
Screenshot: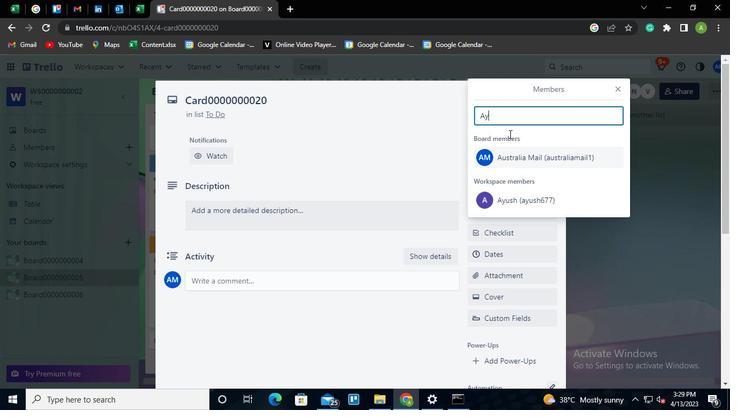 
Action: Mouse moved to (508, 210)
Screenshot: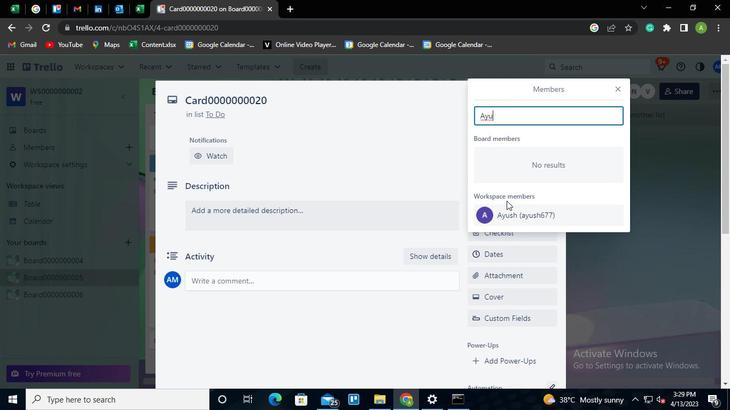 
Action: Mouse pressed left at (508, 210)
Screenshot: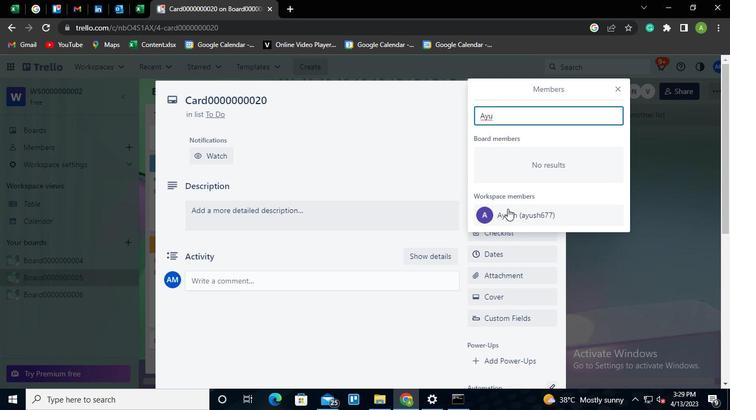 
Action: Mouse moved to (490, 155)
Screenshot: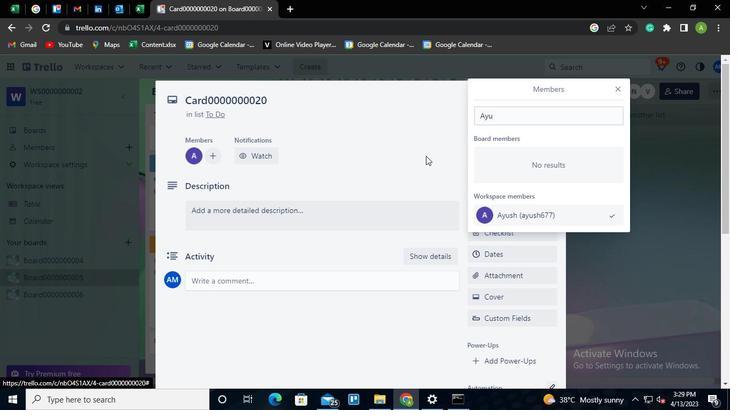 
Action: Mouse pressed left at (490, 155)
Screenshot: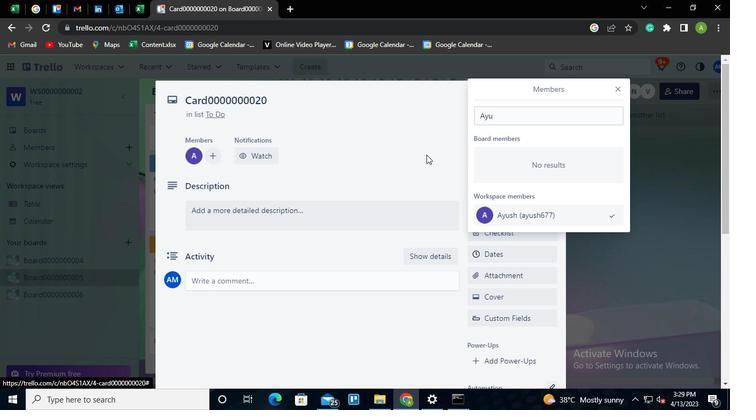 
Action: Mouse moved to (505, 213)
Screenshot: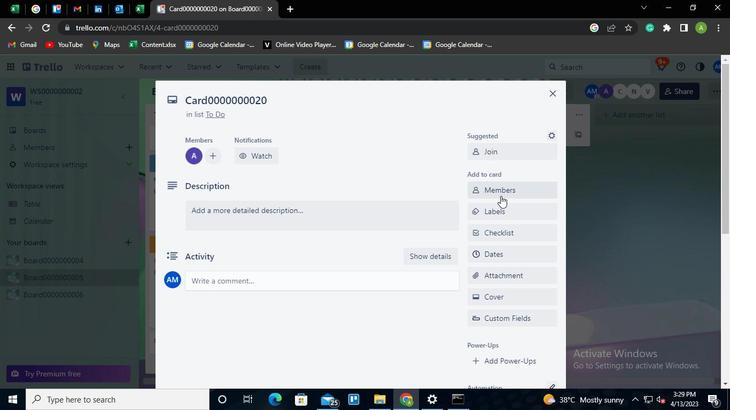 
Action: Mouse pressed left at (505, 213)
Screenshot: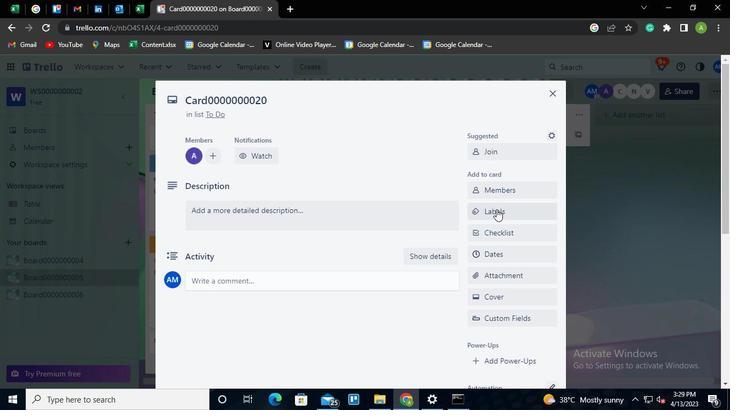 
Action: Mouse moved to (502, 212)
Screenshot: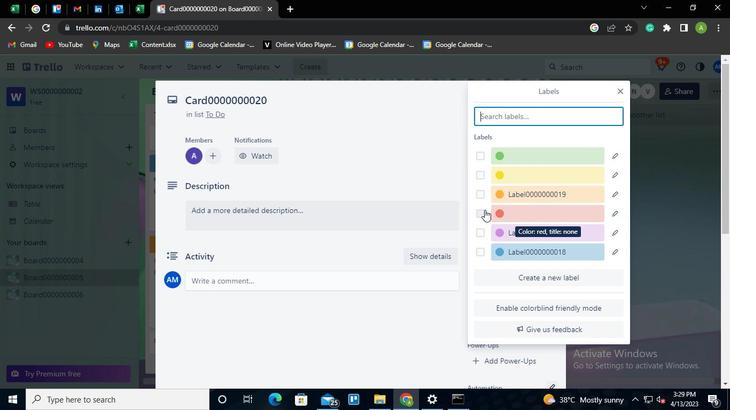 
Action: Mouse pressed left at (502, 212)
Screenshot: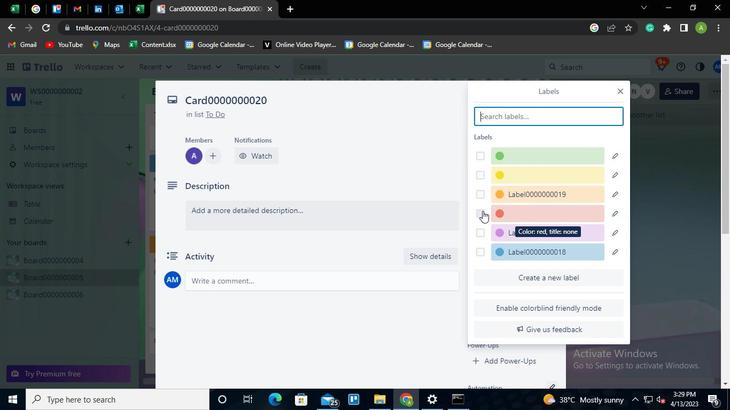 
Action: Mouse moved to (532, 215)
Screenshot: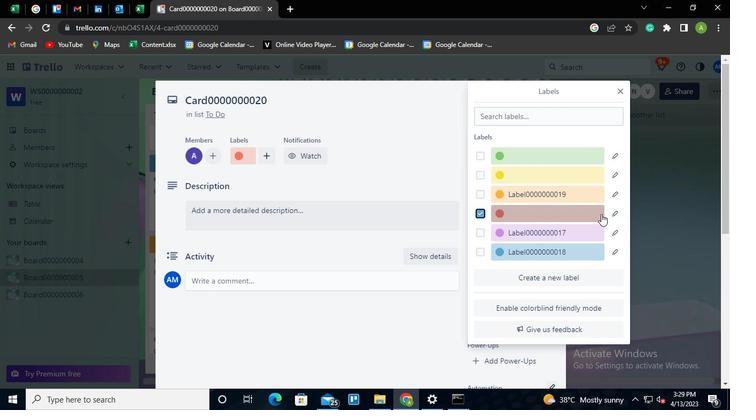 
Action: Mouse pressed left at (532, 215)
Screenshot: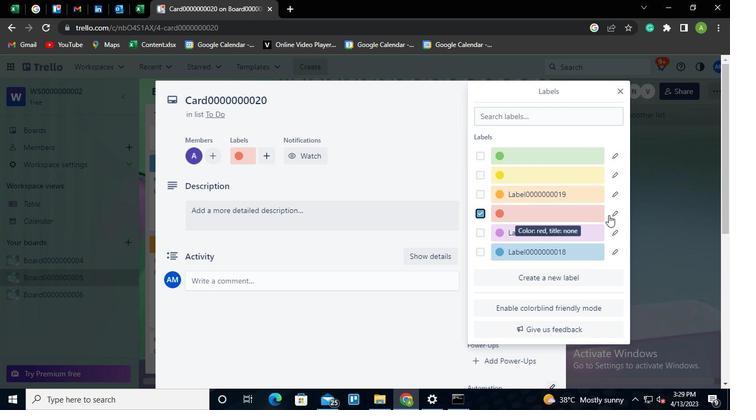 
Action: Mouse moved to (512, 184)
Screenshot: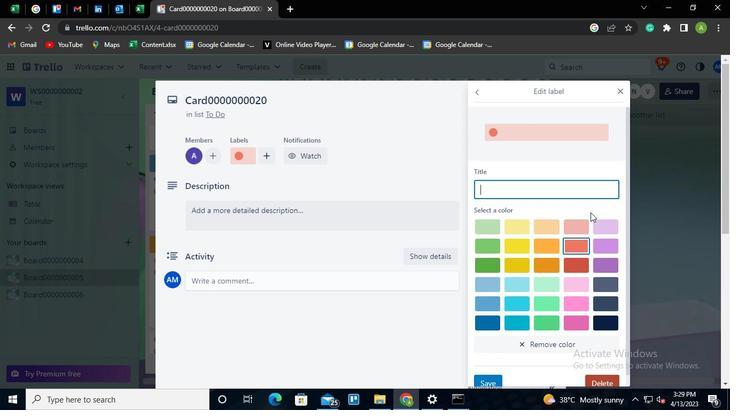 
Action: Keyboard Key.shift
Screenshot: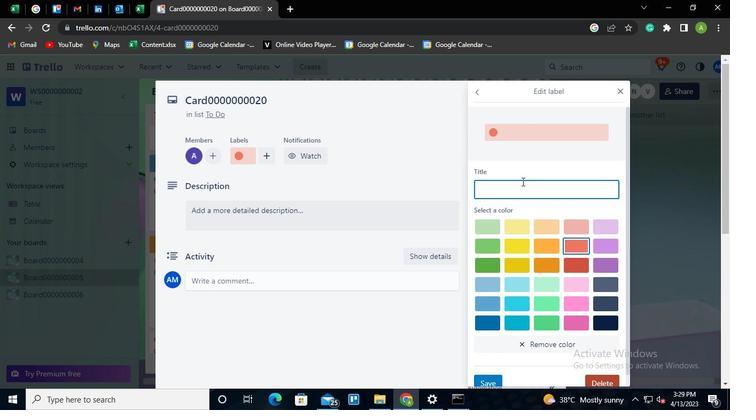 
Action: Keyboard L
Screenshot: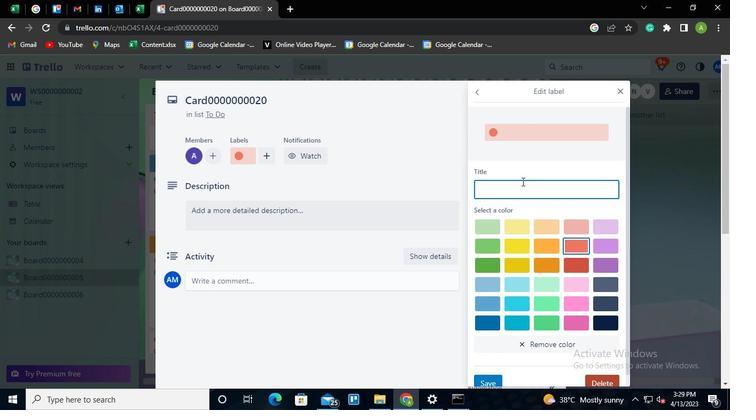 
Action: Keyboard a
Screenshot: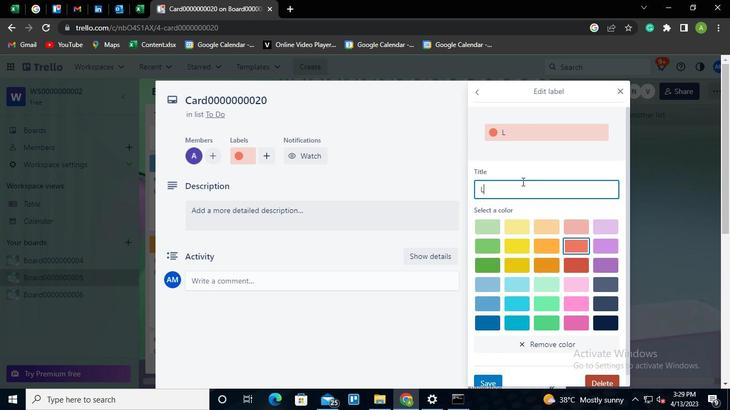 
Action: Keyboard b
Screenshot: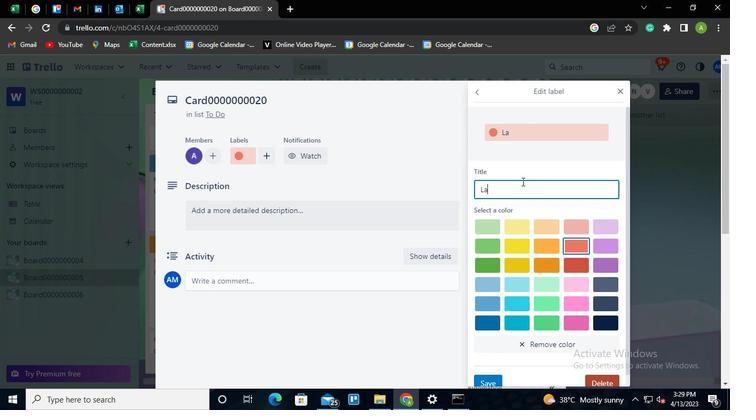 
Action: Keyboard e
Screenshot: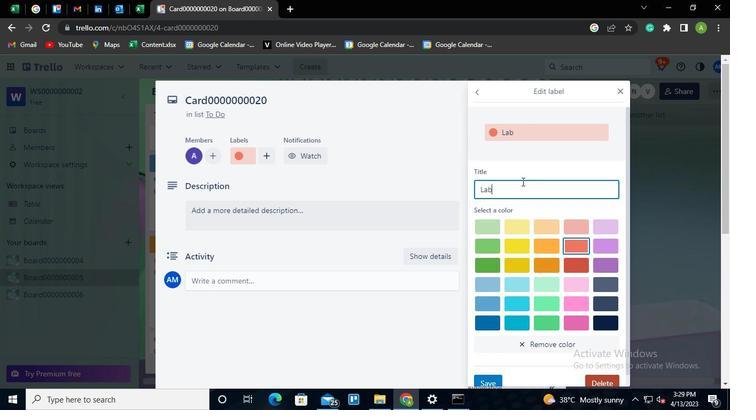 
Action: Keyboard l
Screenshot: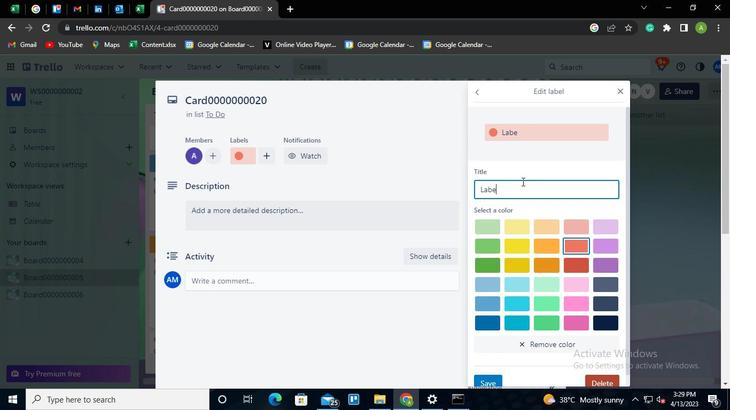 
Action: Keyboard <96>
Screenshot: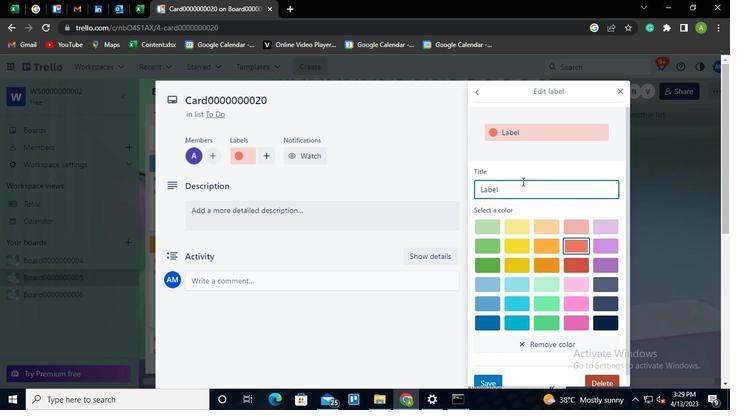 
Action: Keyboard <96>
Screenshot: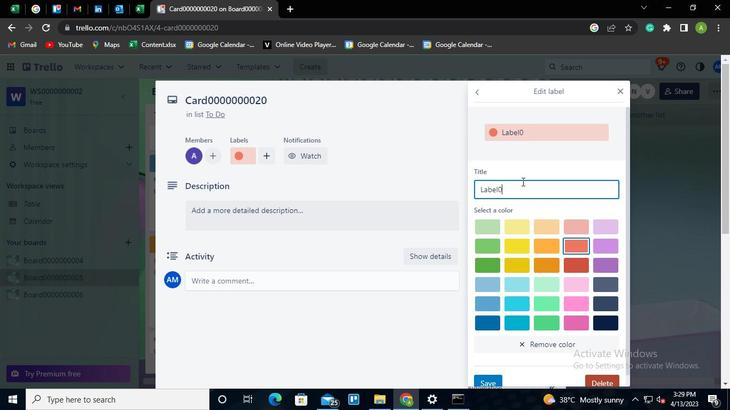 
Action: Keyboard <96>
Screenshot: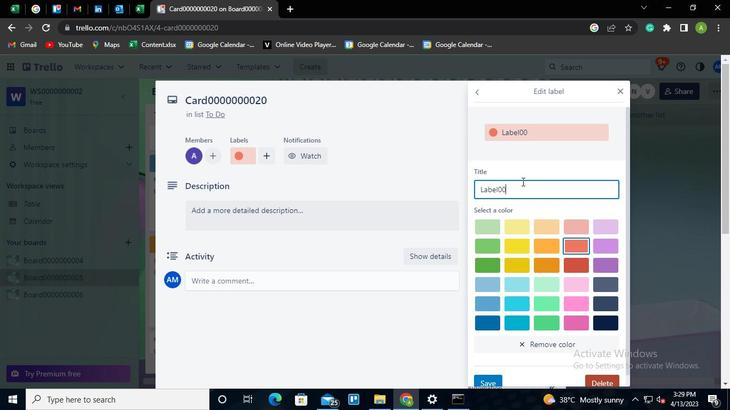 
Action: Keyboard <96>
Screenshot: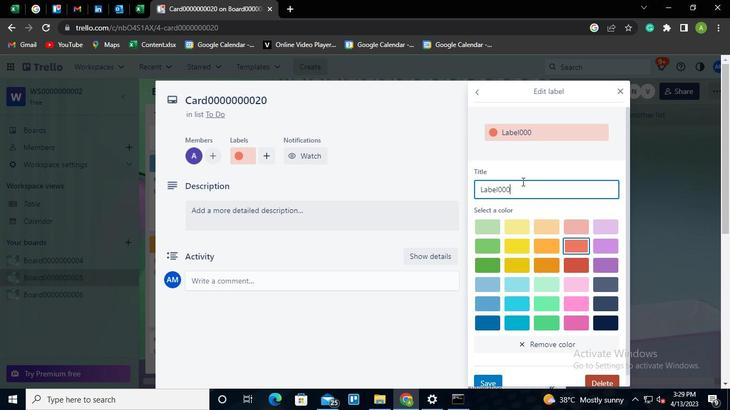 
Action: Keyboard <96>
Screenshot: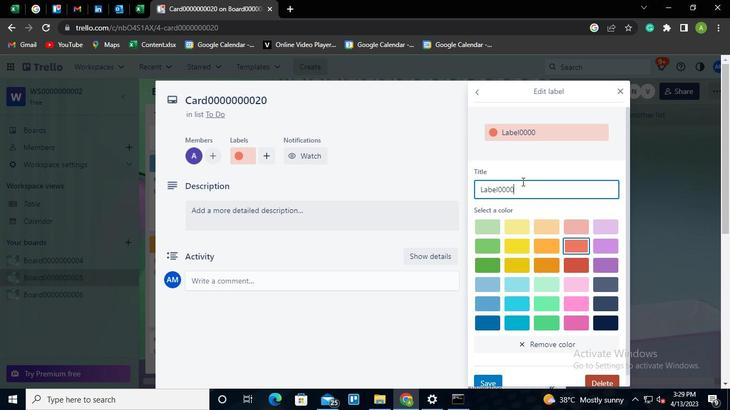 
Action: Keyboard <96>
Screenshot: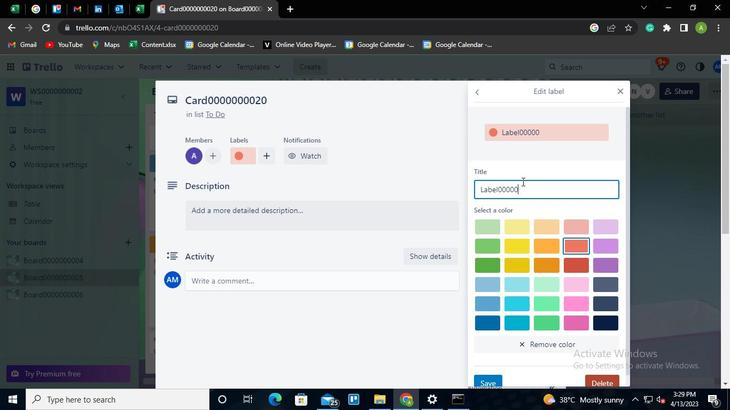 
Action: Keyboard <96>
Screenshot: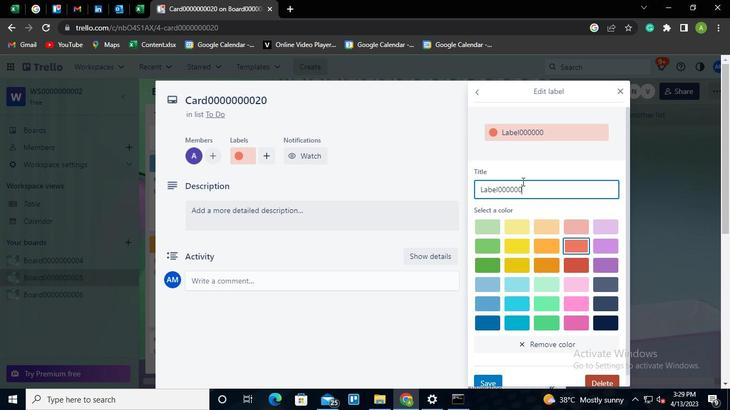 
Action: Keyboard <96>
Screenshot: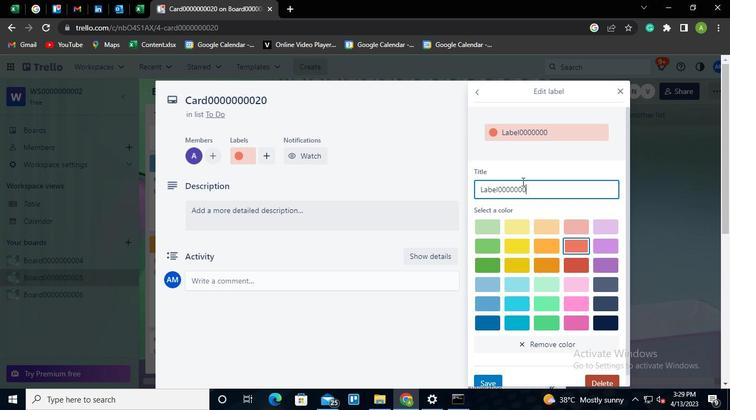 
Action: Keyboard <98>
Screenshot: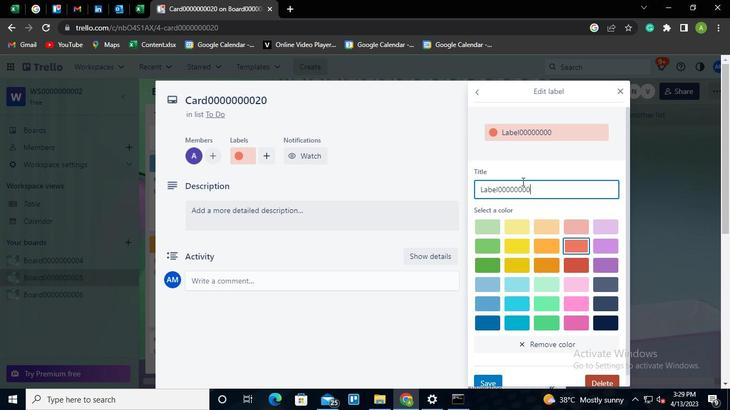 
Action: Keyboard <96>
Screenshot: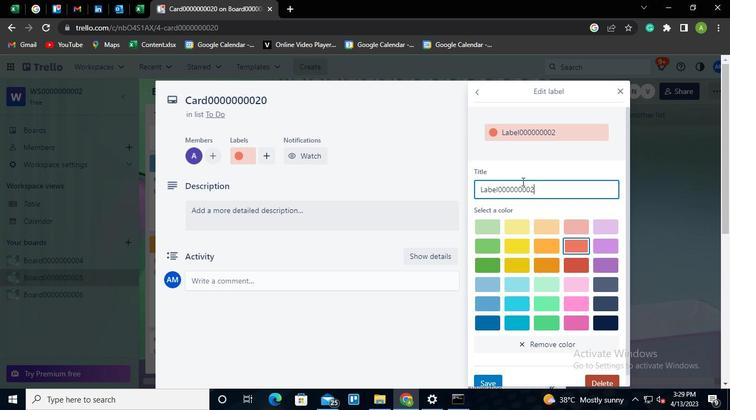 
Action: Mouse moved to (502, 361)
Screenshot: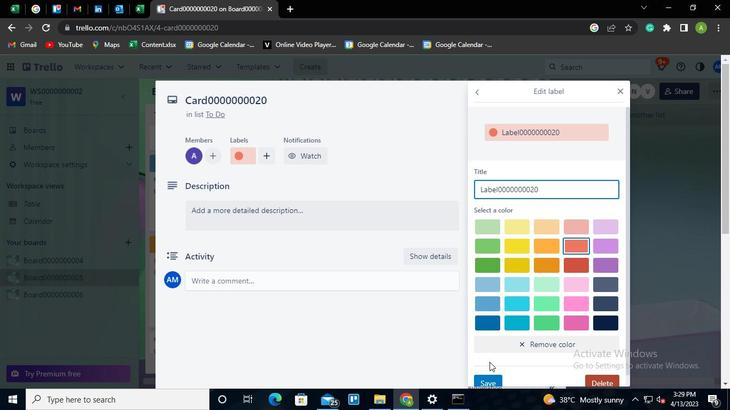 
Action: Mouse pressed left at (502, 361)
Screenshot: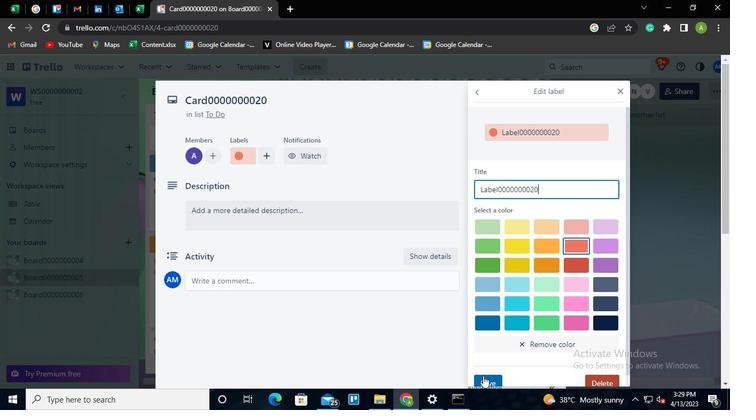 
Action: Mouse moved to (492, 182)
Screenshot: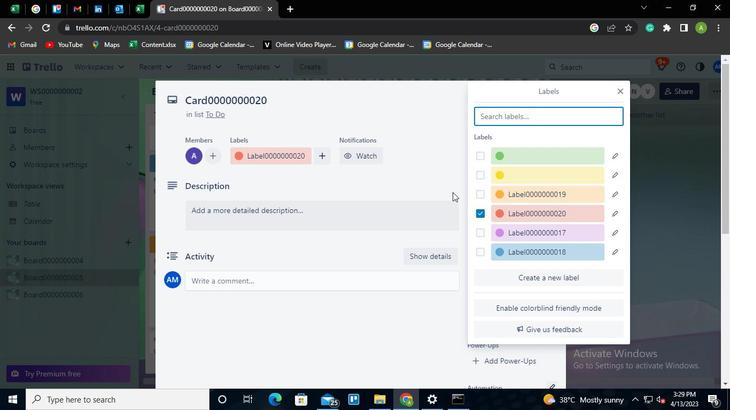 
Action: Mouse pressed left at (492, 182)
Screenshot: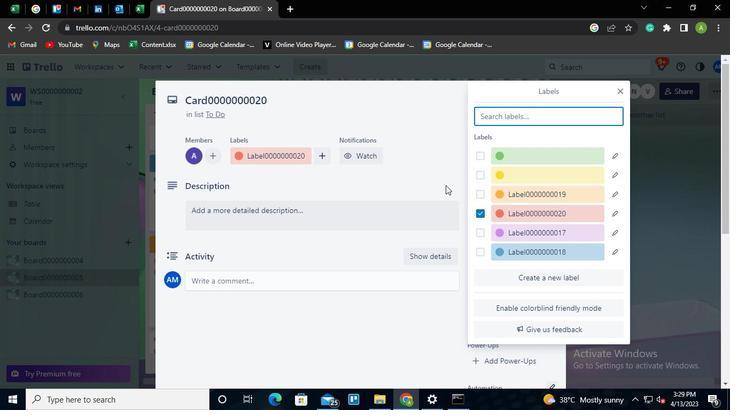 
Action: Mouse moved to (506, 230)
Screenshot: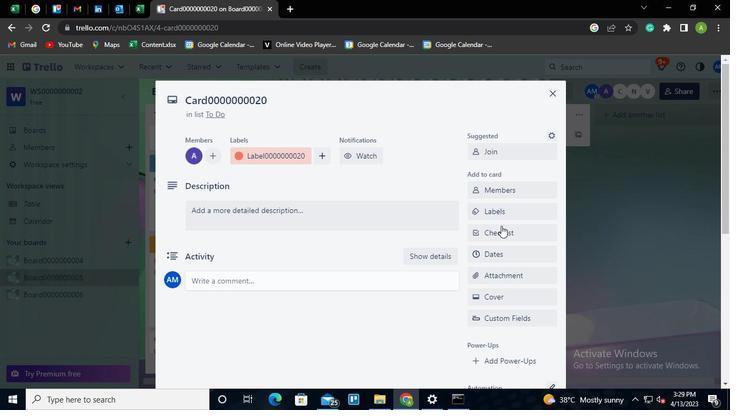 
Action: Mouse pressed left at (506, 230)
Screenshot: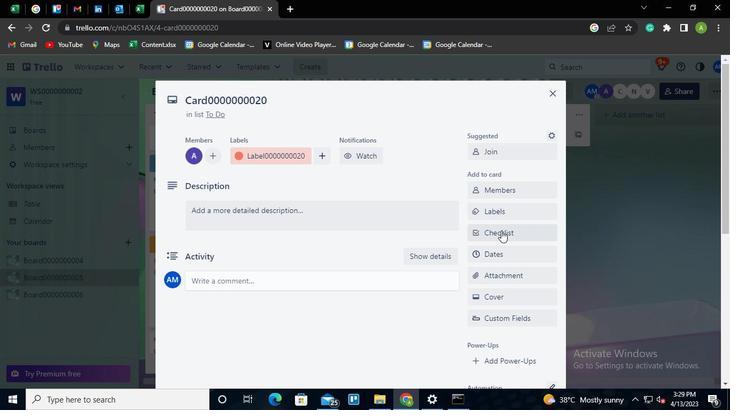 
Action: Mouse moved to (512, 270)
Screenshot: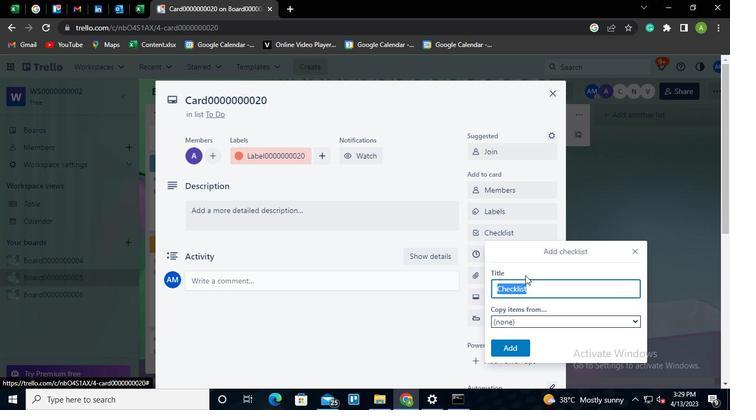 
Action: Keyboard Key.shift
Screenshot: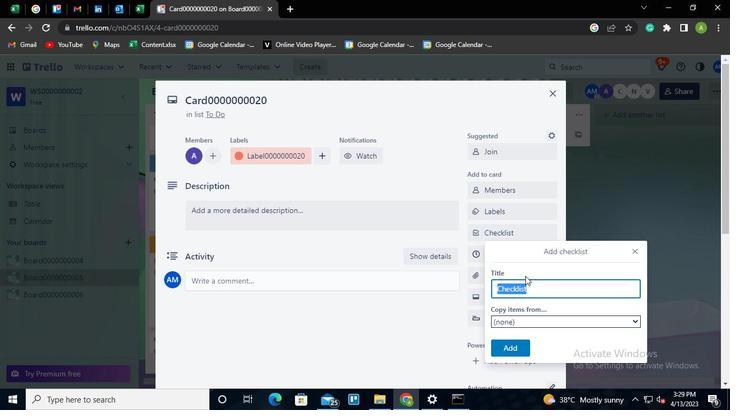 
Action: Keyboard C
Screenshot: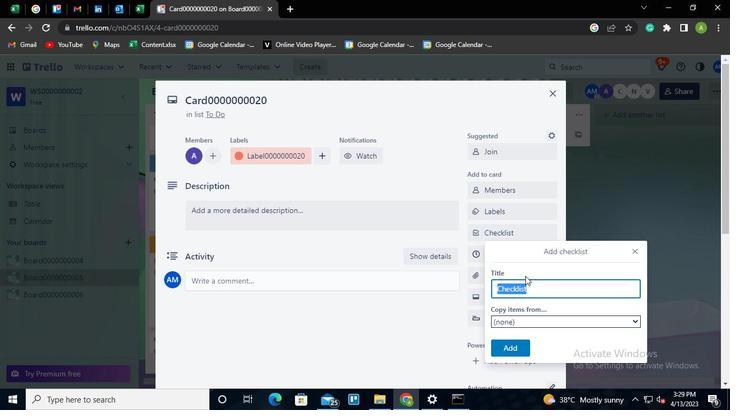 
Action: Keyboard L
Screenshot: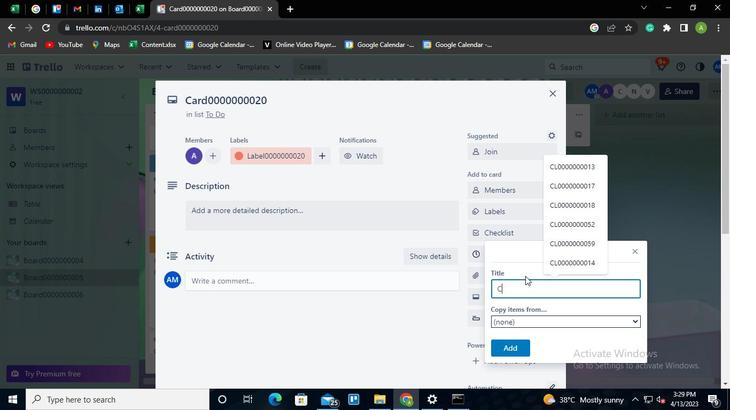 
Action: Keyboard <96>
Screenshot: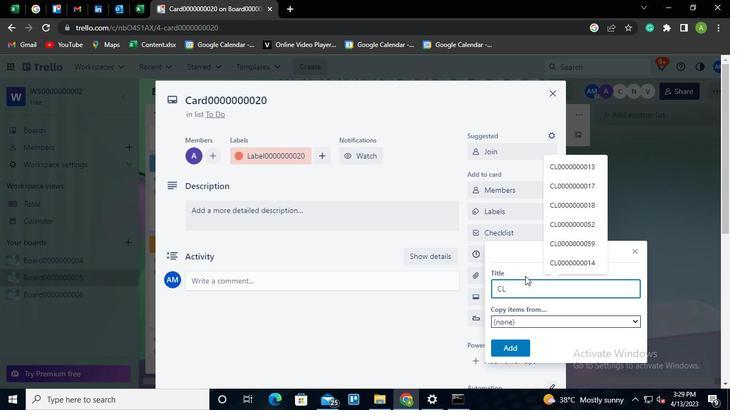 
Action: Keyboard <96>
Screenshot: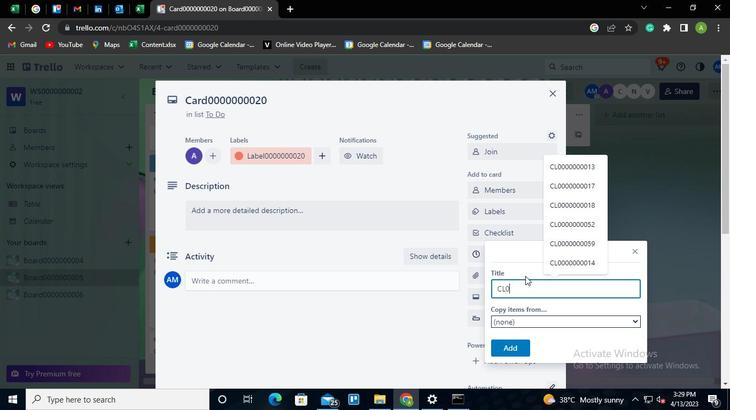 
Action: Keyboard <96>
Screenshot: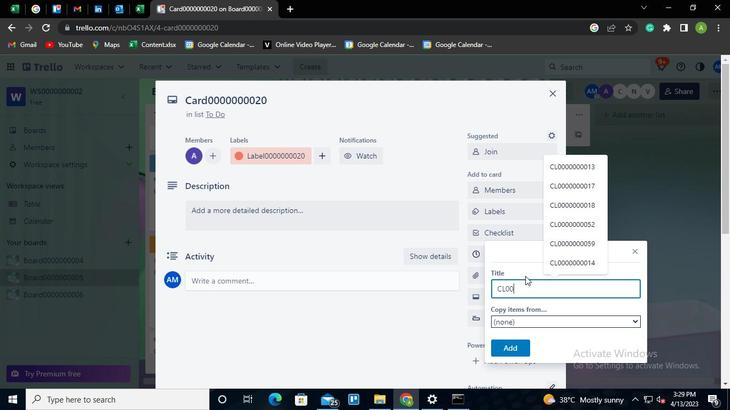 
Action: Keyboard <96>
Screenshot: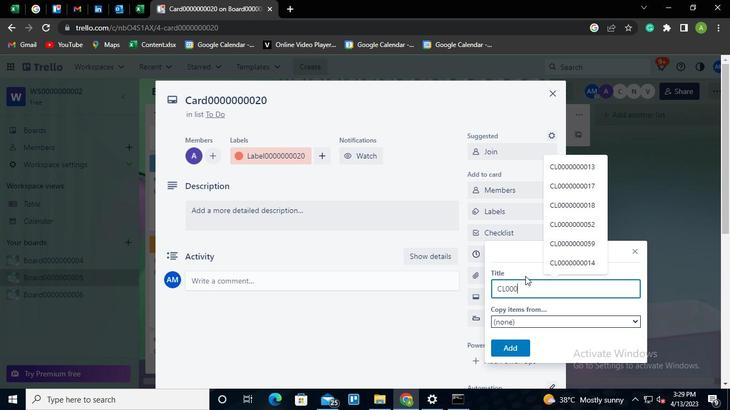 
Action: Keyboard <96>
Screenshot: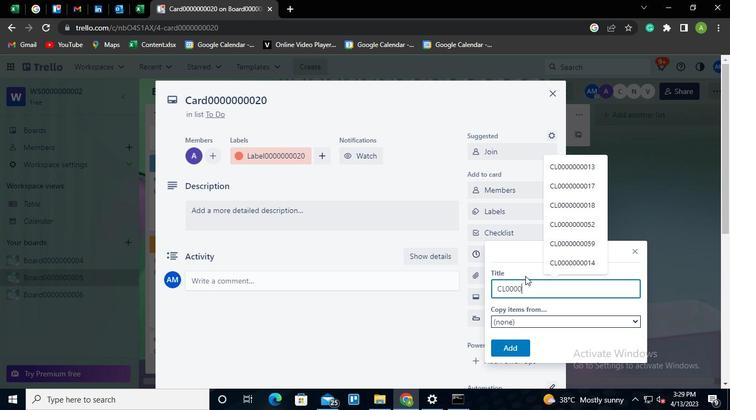 
Action: Keyboard <96>
Screenshot: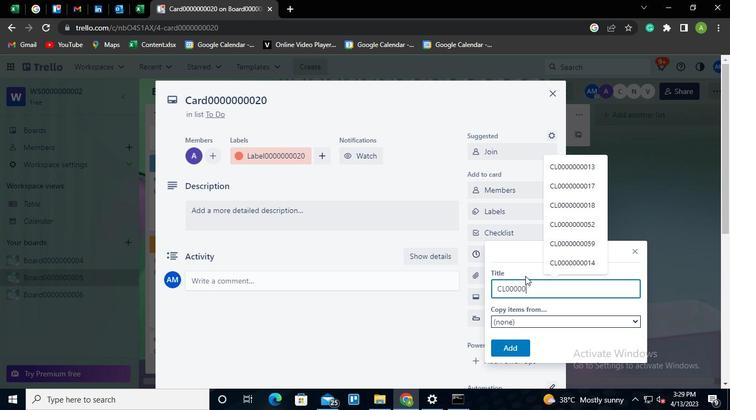 
Action: Keyboard <96>
Screenshot: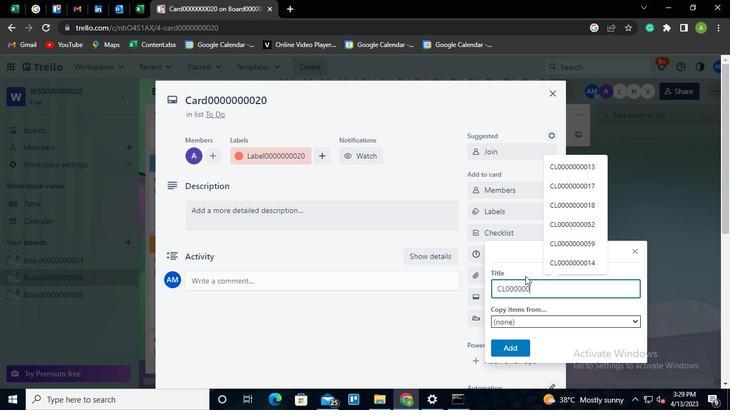 
Action: Keyboard <96>
Screenshot: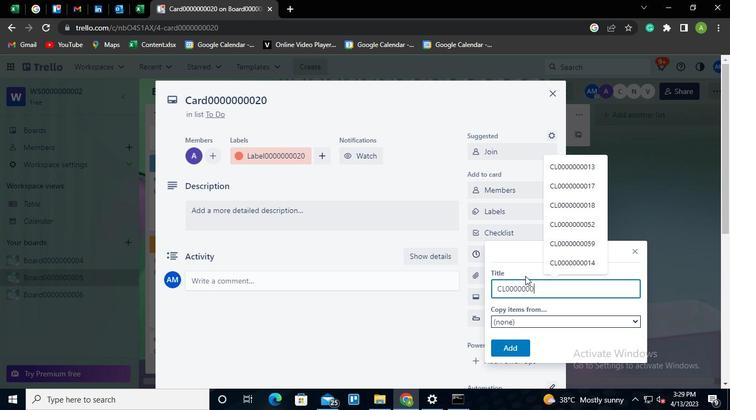 
Action: Keyboard <98>
Screenshot: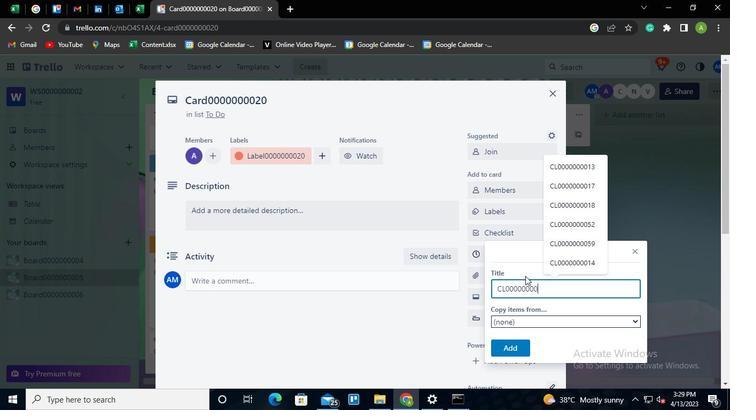 
Action: Keyboard <96>
Screenshot: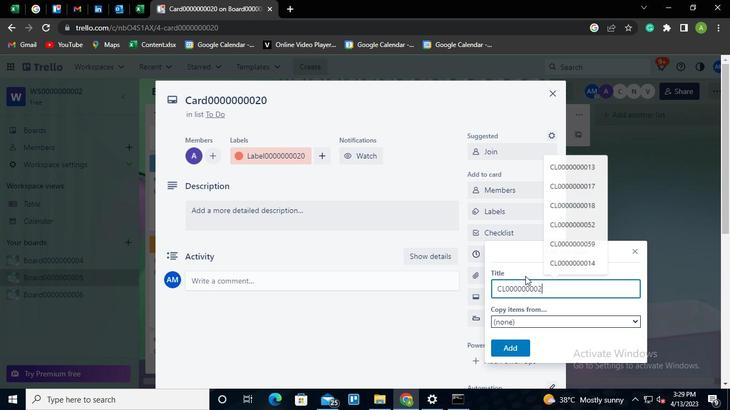 
Action: Mouse moved to (507, 339)
Screenshot: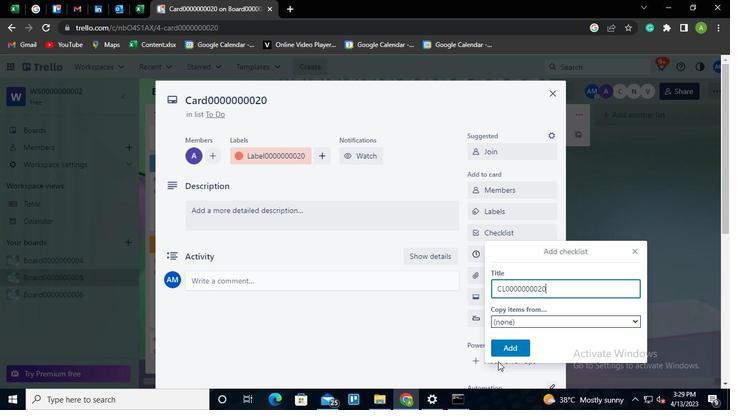 
Action: Mouse pressed left at (507, 339)
Screenshot: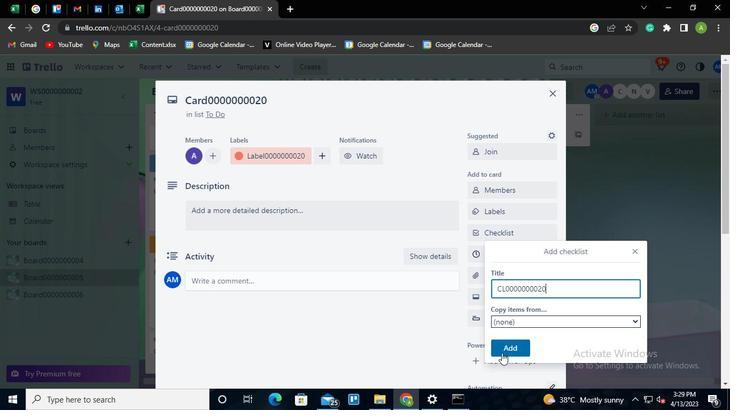 
Action: Mouse moved to (507, 250)
Screenshot: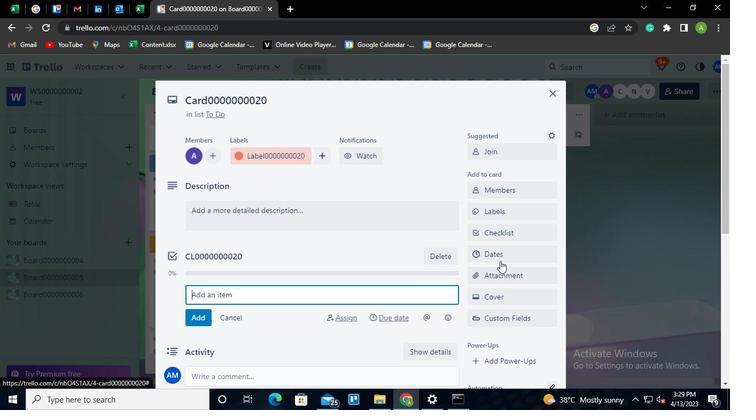 
Action: Mouse pressed left at (507, 250)
Screenshot: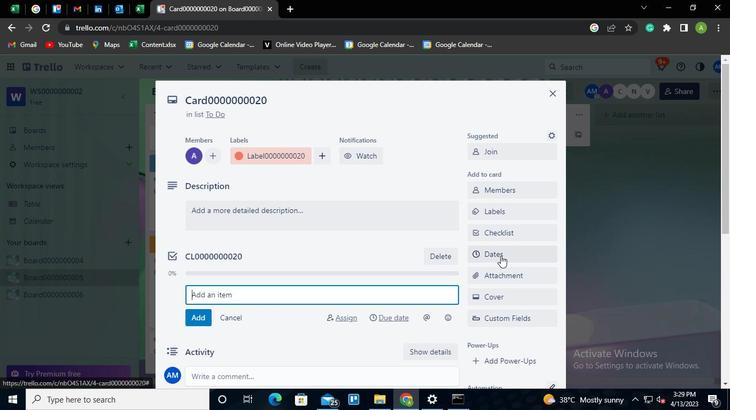 
Action: Mouse moved to (501, 277)
Screenshot: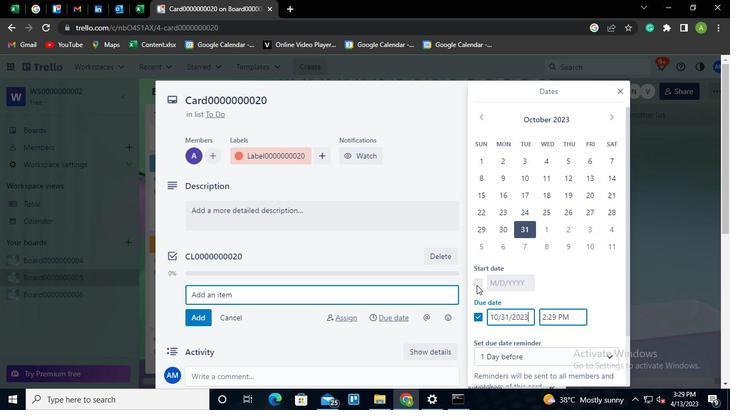 
Action: Mouse pressed left at (501, 277)
Screenshot: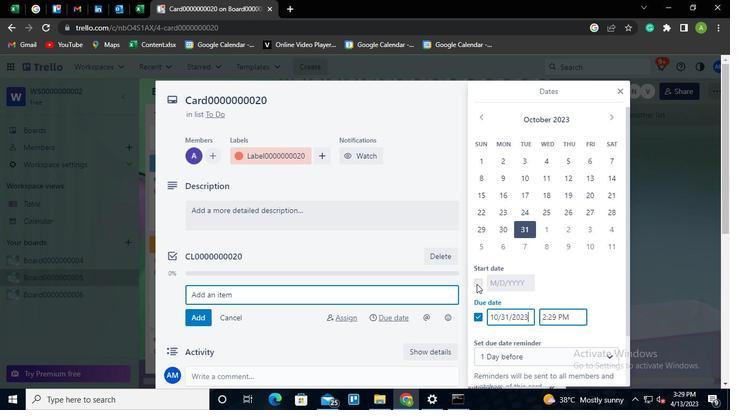 
Action: Mouse moved to (506, 275)
Screenshot: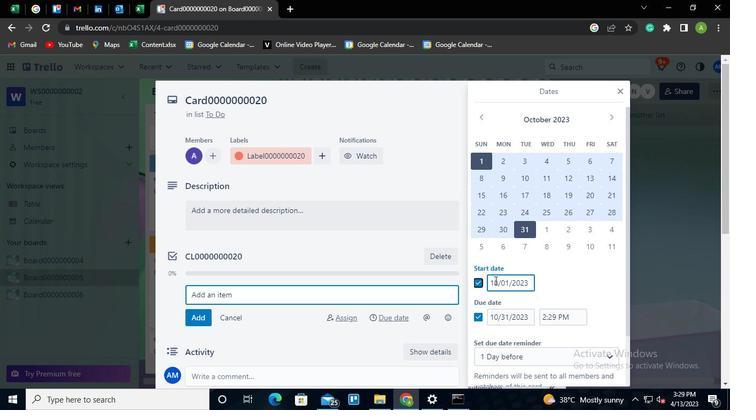 
Action: Mouse pressed left at (506, 275)
Screenshot: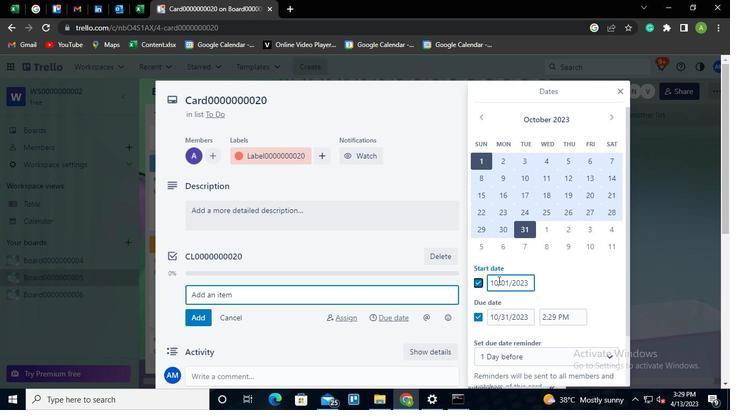 
Action: Mouse moved to (506, 275)
Screenshot: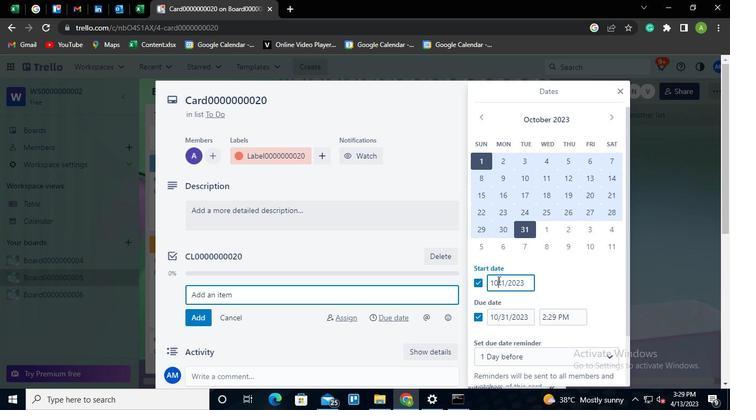 
Action: Keyboard Key.backspace
Screenshot: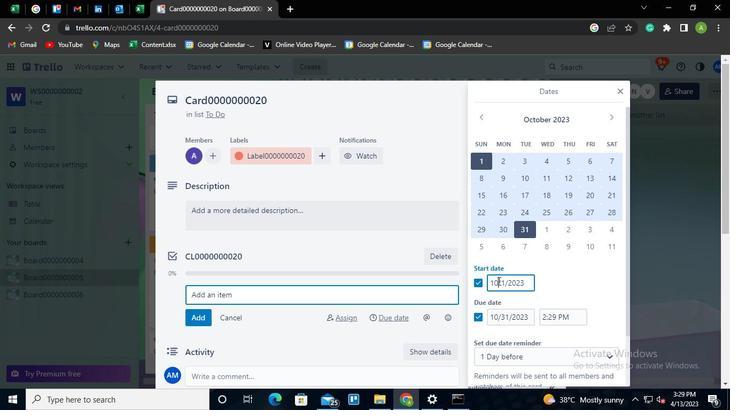 
Action: Keyboard <97>
Screenshot: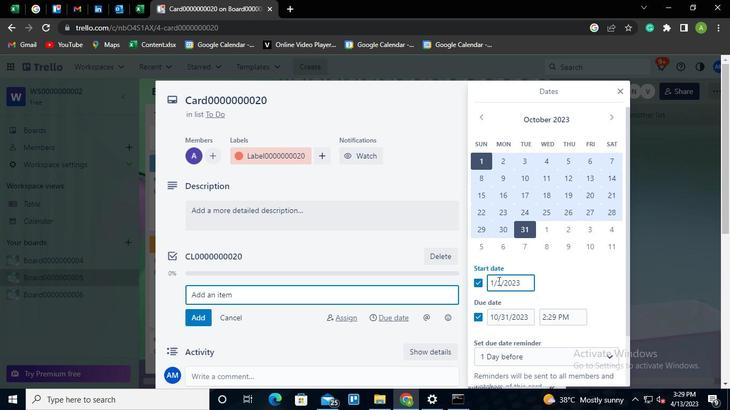 
Action: Mouse moved to (521, 283)
Screenshot: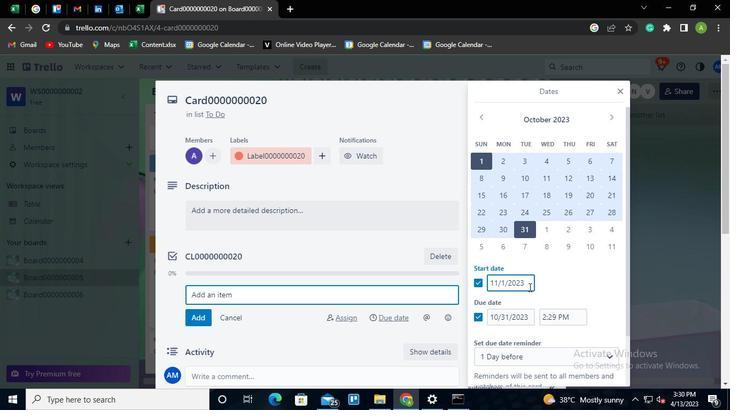
Action: Mouse pressed left at (521, 283)
Screenshot: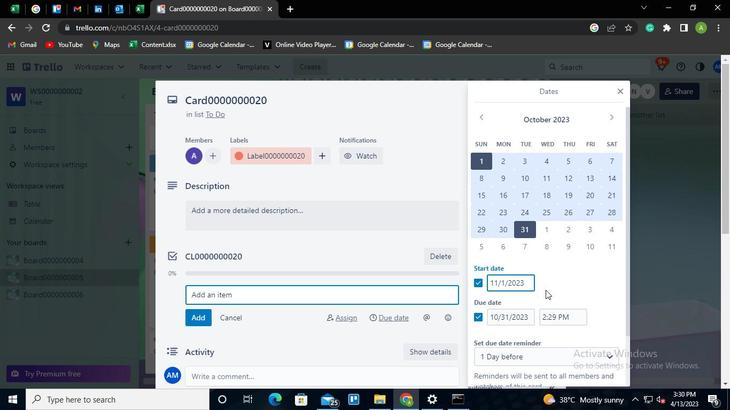 
Action: Mouse moved to (508, 307)
Screenshot: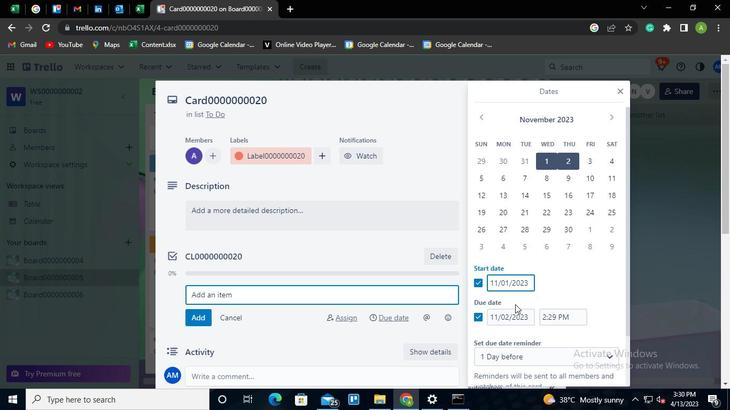 
Action: Mouse pressed left at (508, 307)
Screenshot: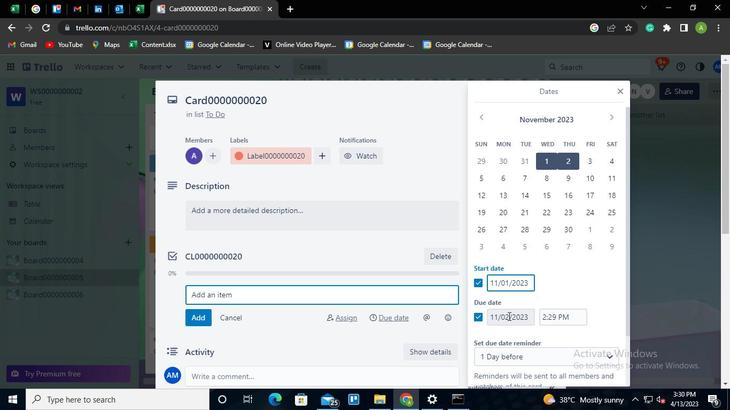 
Action: Mouse moved to (508, 307)
Screenshot: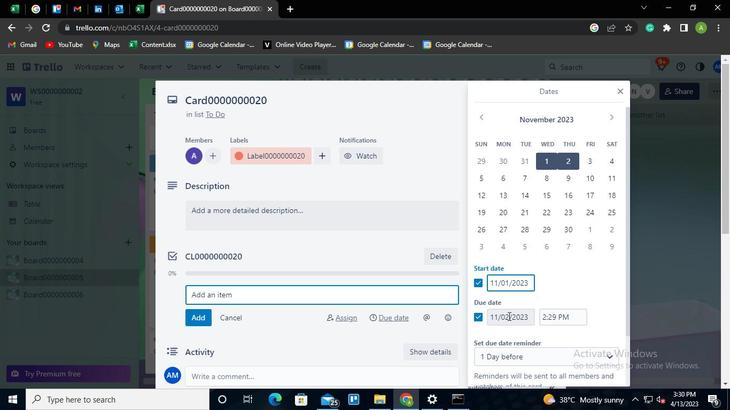 
Action: Keyboard Key.backspace
Screenshot: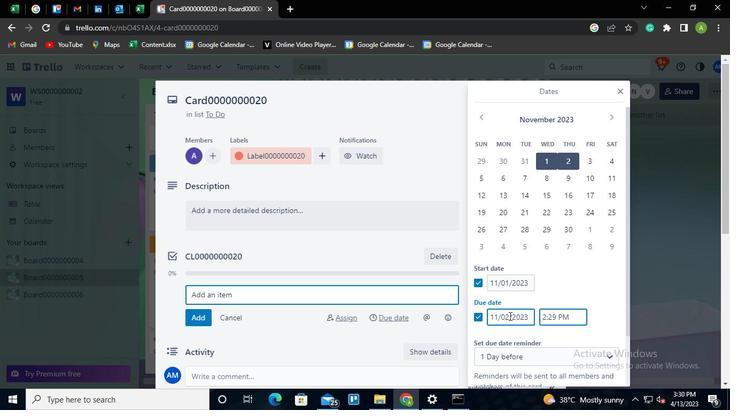 
Action: Keyboard Key.backspace
Screenshot: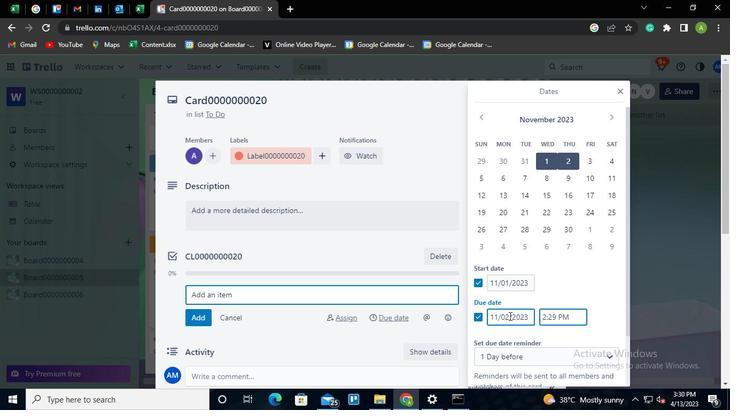 
Action: Keyboard <99>
Screenshot: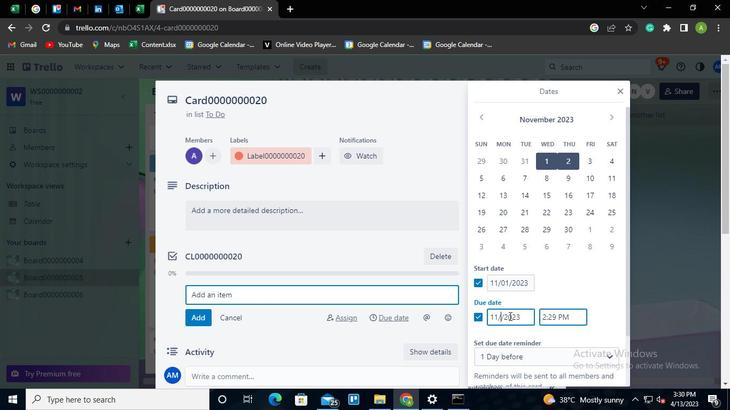
Action: Keyboard <96>
Screenshot: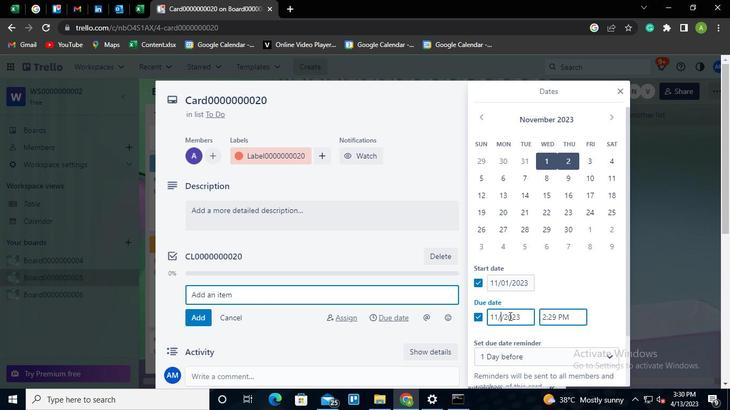 
Action: Mouse moved to (528, 276)
Screenshot: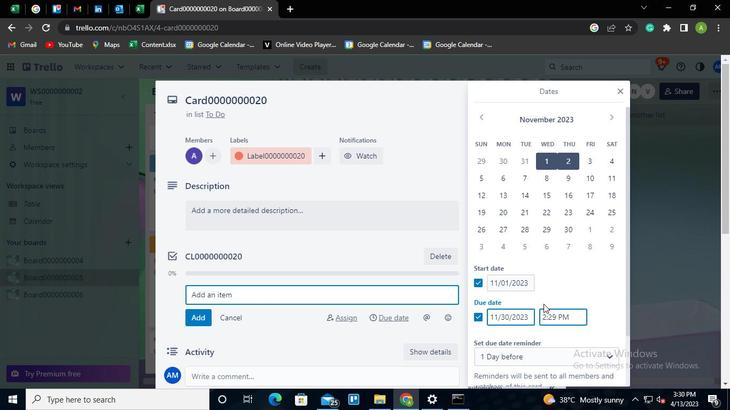 
Action: Mouse pressed left at (528, 276)
Screenshot: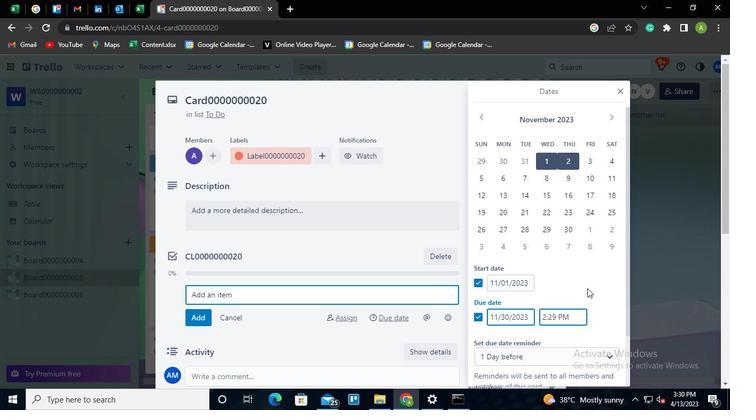 
Action: Mouse moved to (512, 327)
Screenshot: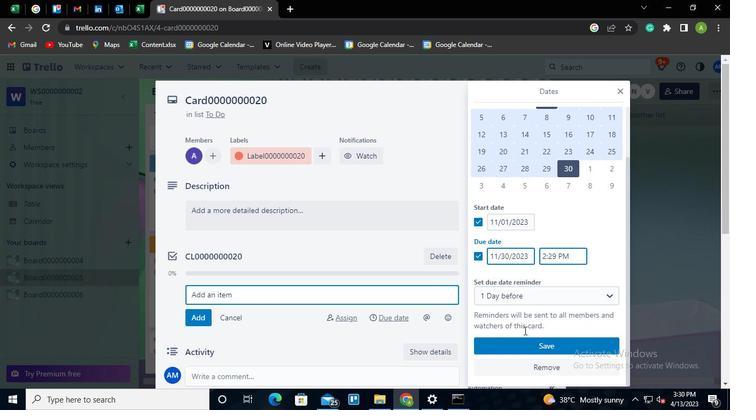 
Action: Mouse pressed left at (512, 327)
Screenshot: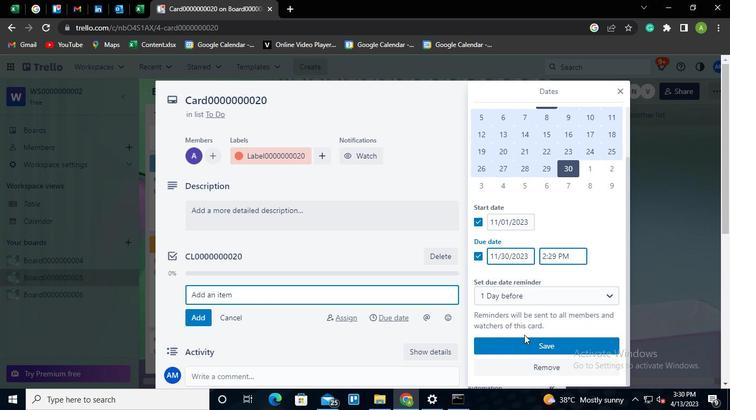 
Action: Mouse moved to (497, 381)
Screenshot: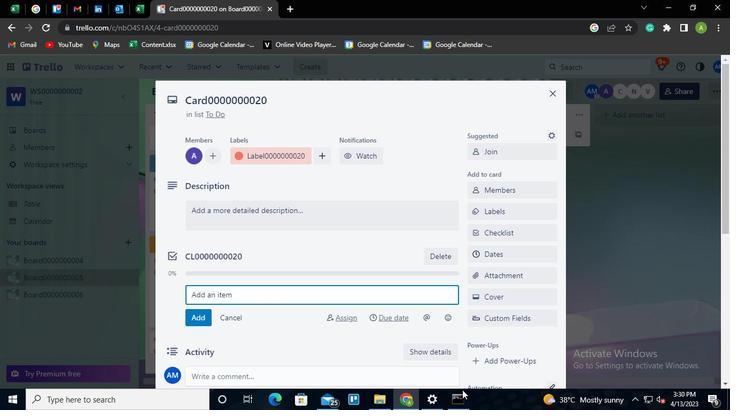 
Action: Mouse pressed left at (497, 381)
Screenshot: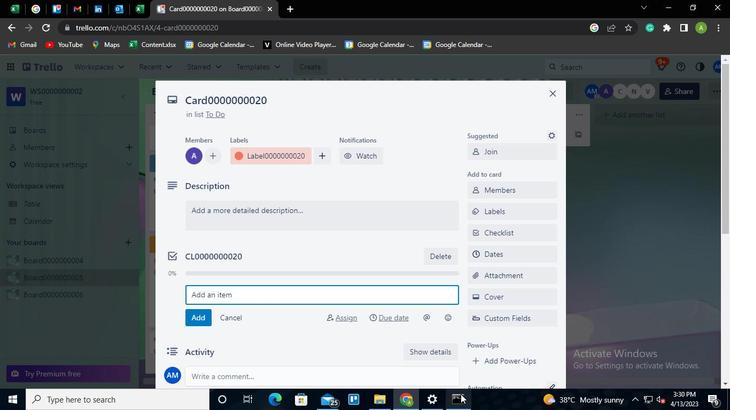 
Action: Mouse moved to (516, 49)
Screenshot: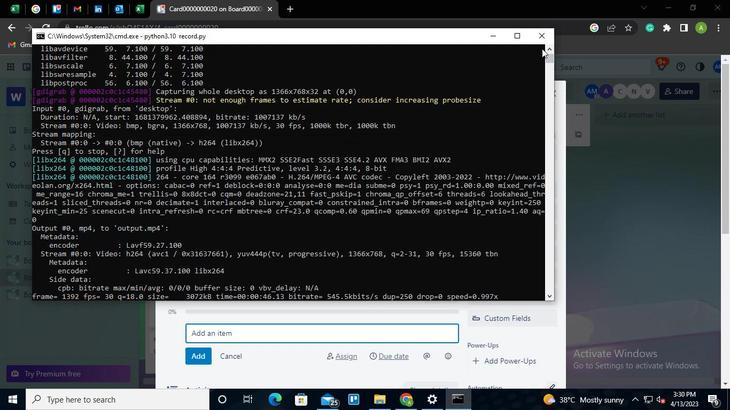 
Action: Mouse pressed left at (516, 49)
Screenshot: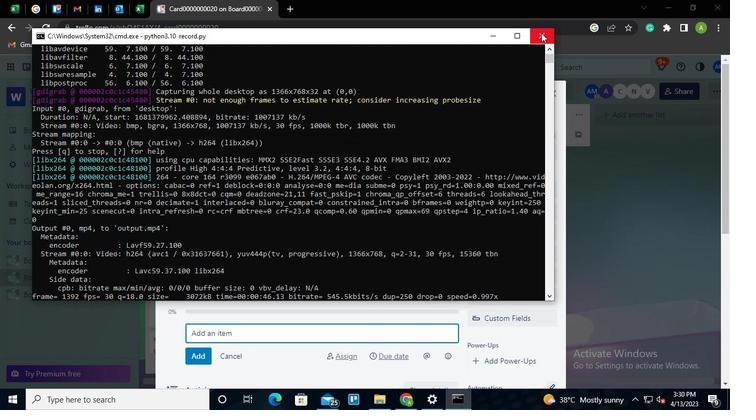 
Action: Mouse moved to (516, 49)
Screenshot: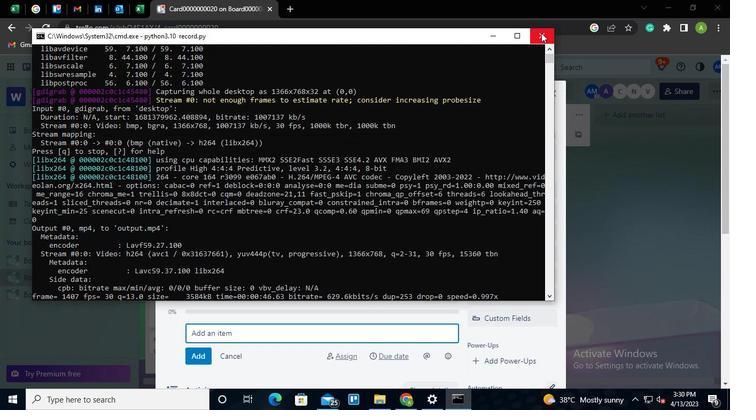 
